 Task: Look for space in Bembèrèkè, Benin from 9th June, 2023 to 16th June, 2023 for 2 adults in price range Rs.8000 to Rs.16000. Place can be entire place with 2 bedrooms having 2 beds and 1 bathroom. Property type can be flat. Booking option can be shelf check-in. Required host language is English.
Action: Mouse moved to (743, 140)
Screenshot: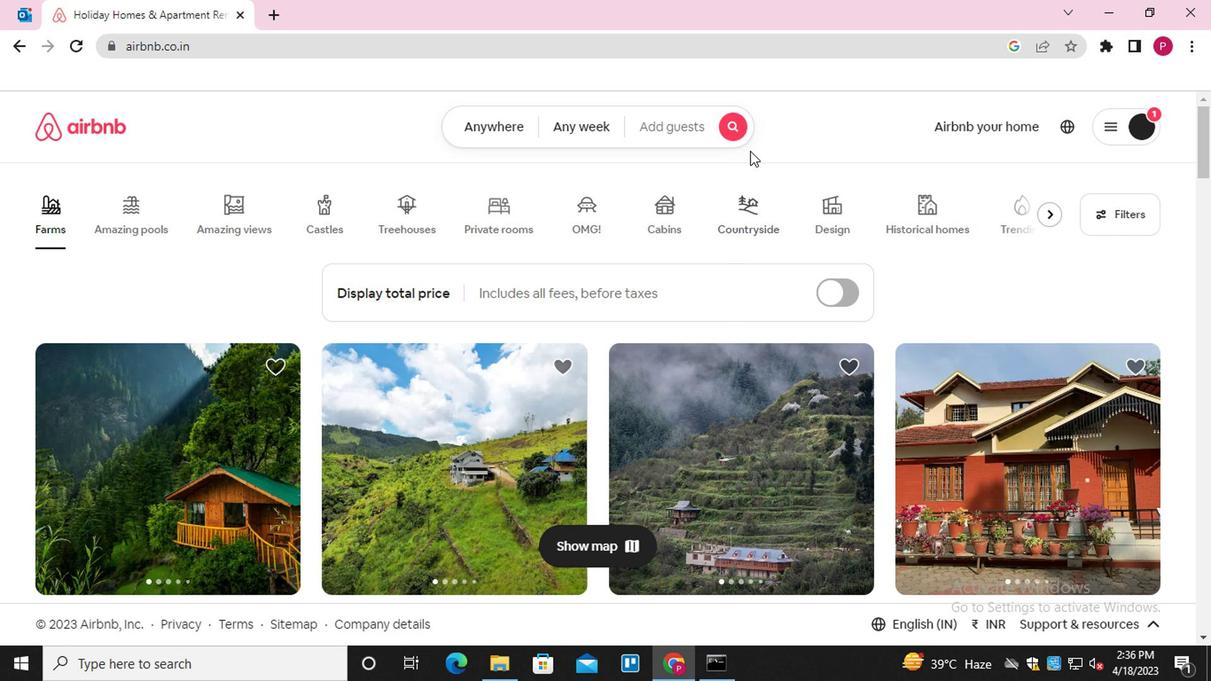 
Action: Mouse pressed left at (743, 140)
Screenshot: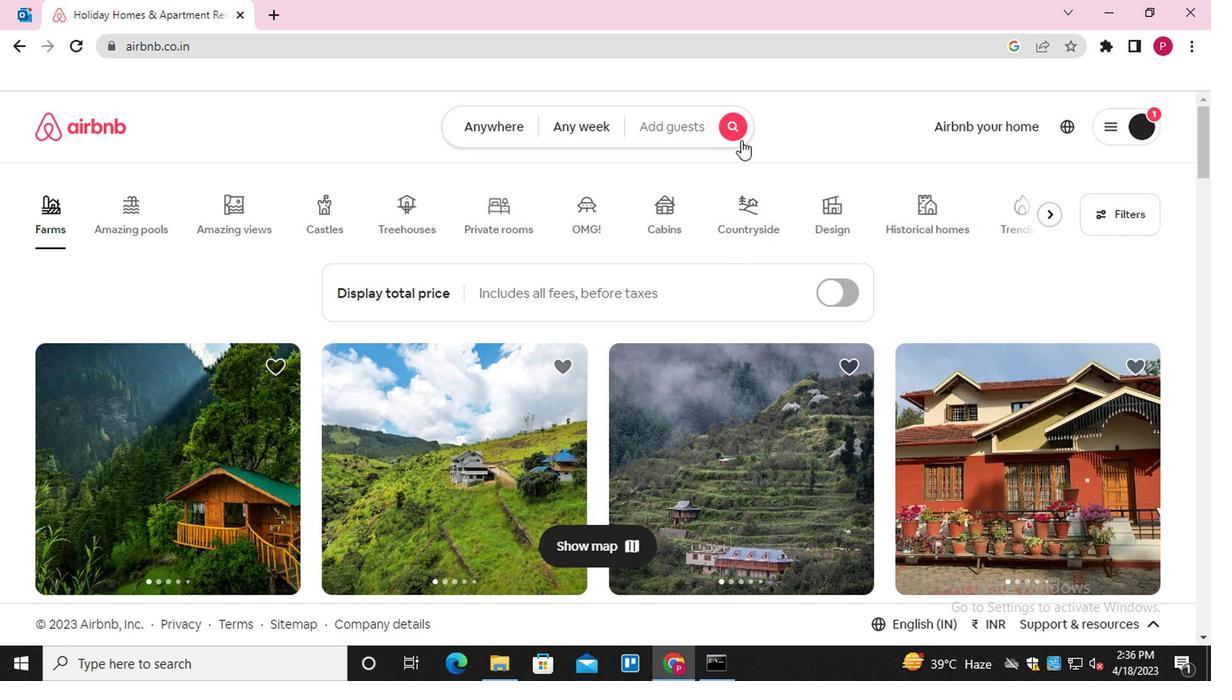 
Action: Mouse moved to (340, 202)
Screenshot: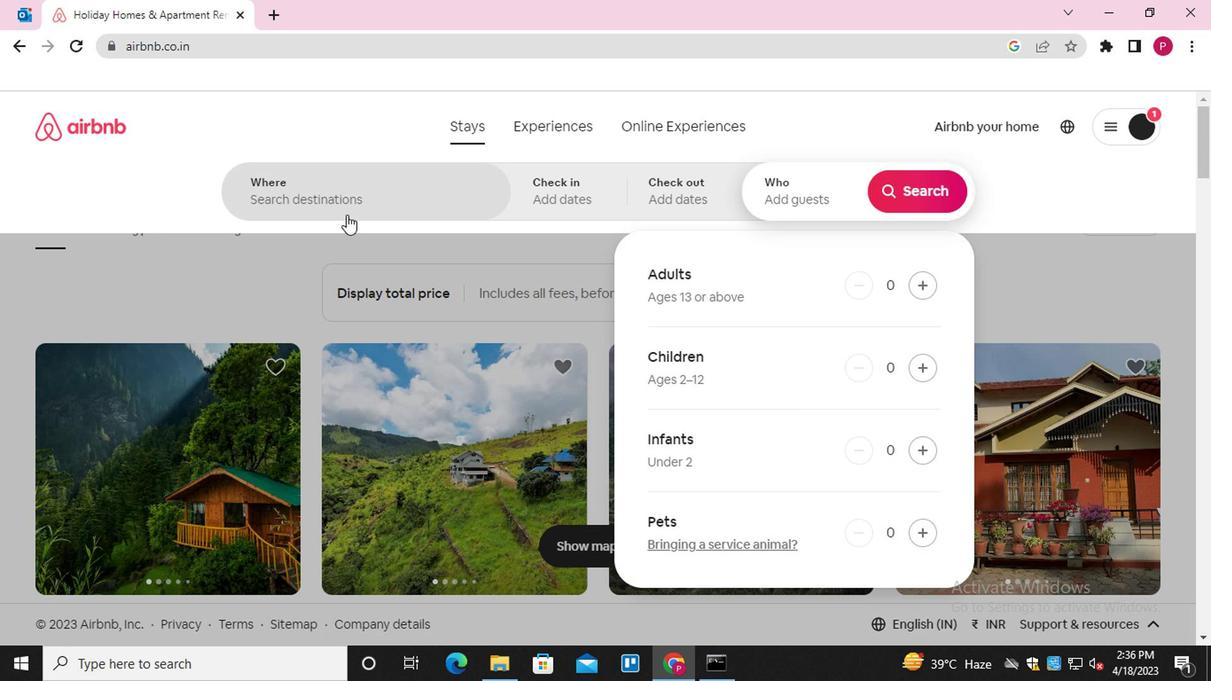 
Action: Mouse pressed left at (340, 202)
Screenshot: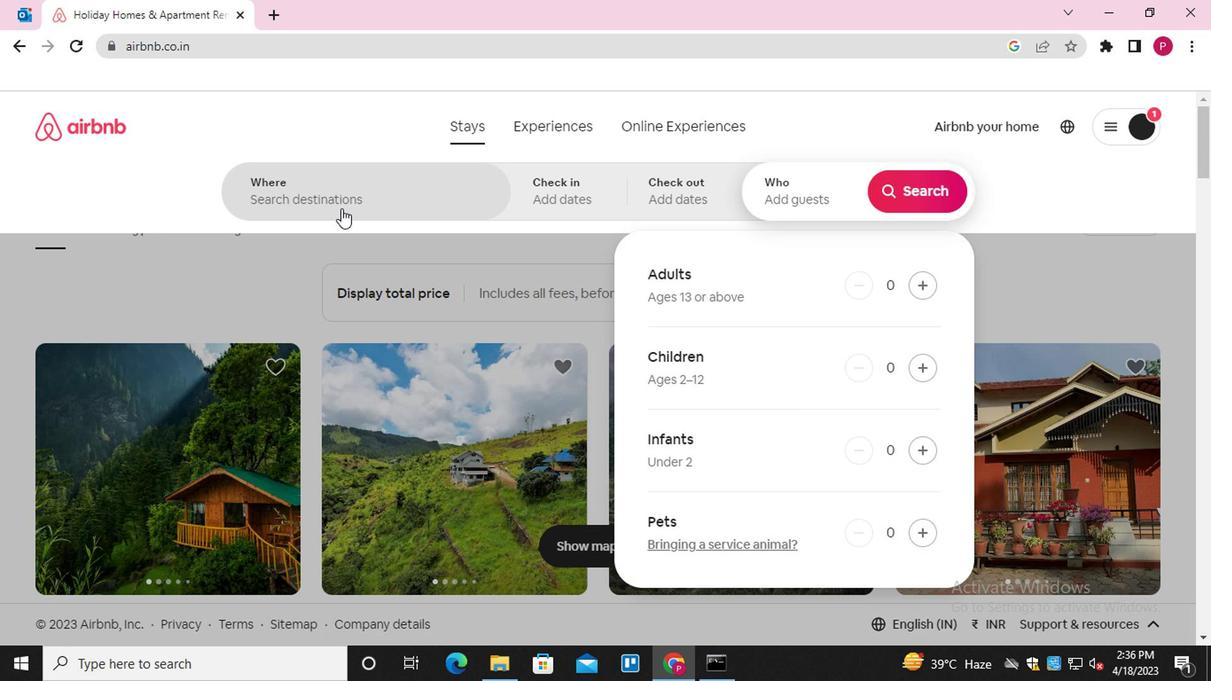 
Action: Key pressed <Key.shift>BEM<Key.shift>BERE
Screenshot: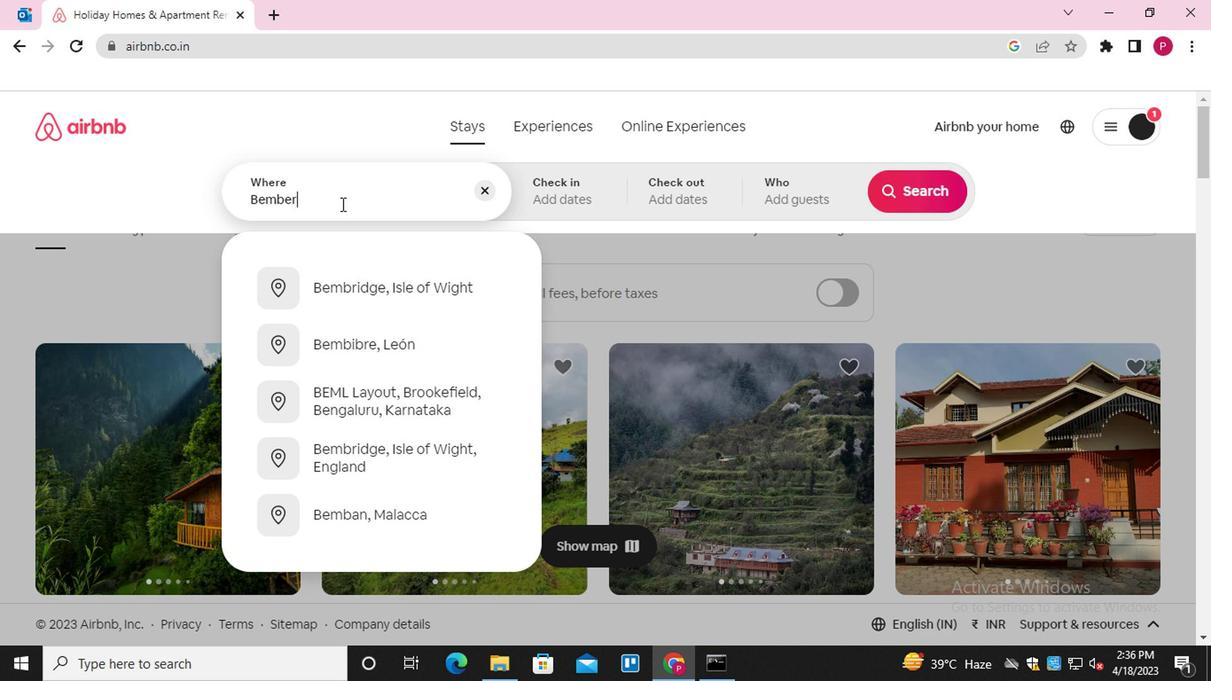 
Action: Mouse moved to (428, 341)
Screenshot: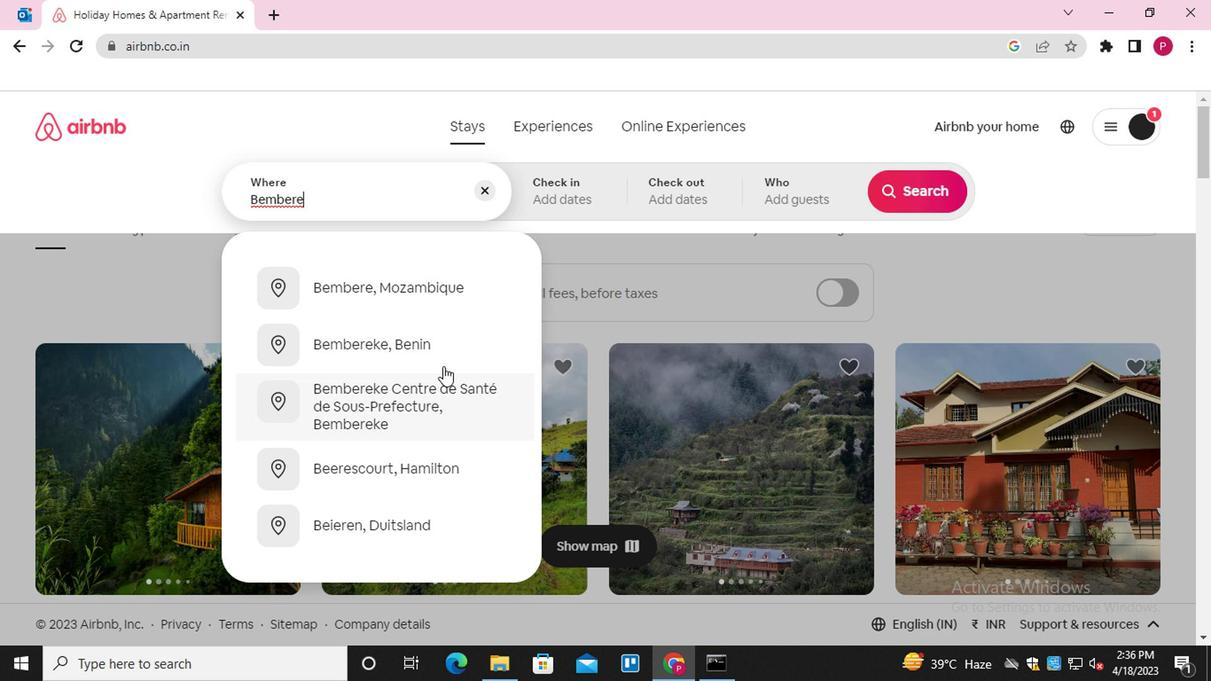 
Action: Mouse pressed left at (428, 341)
Screenshot: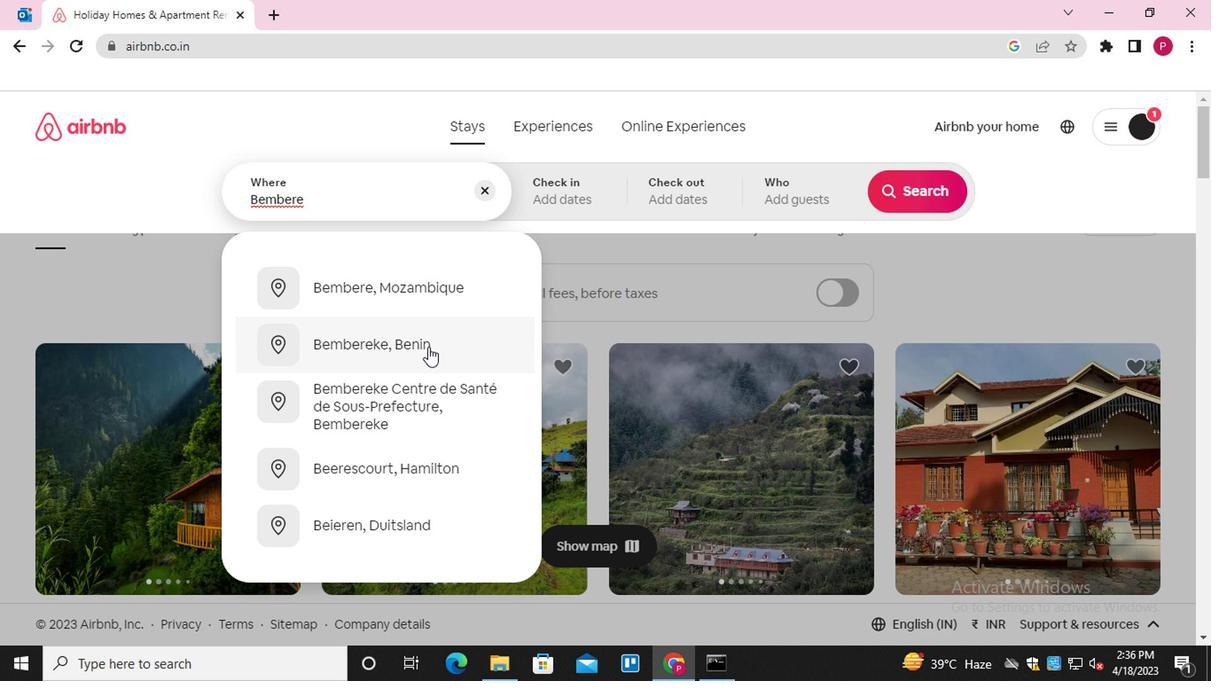 
Action: Mouse moved to (903, 328)
Screenshot: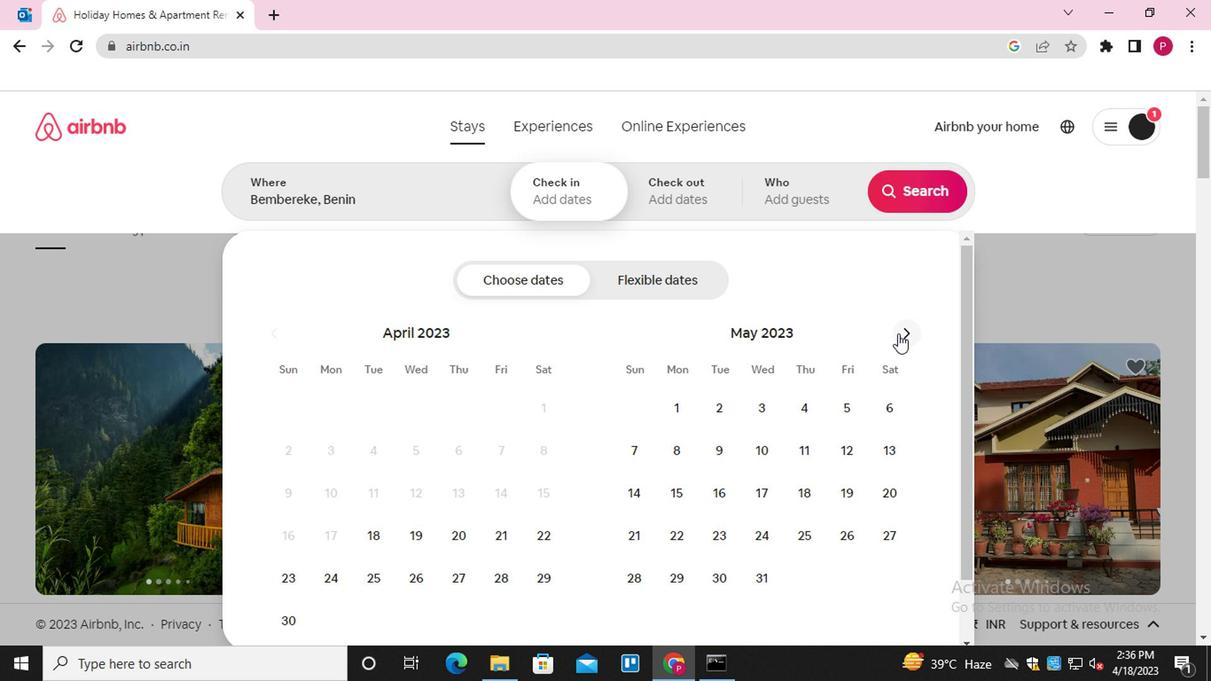 
Action: Mouse pressed left at (903, 328)
Screenshot: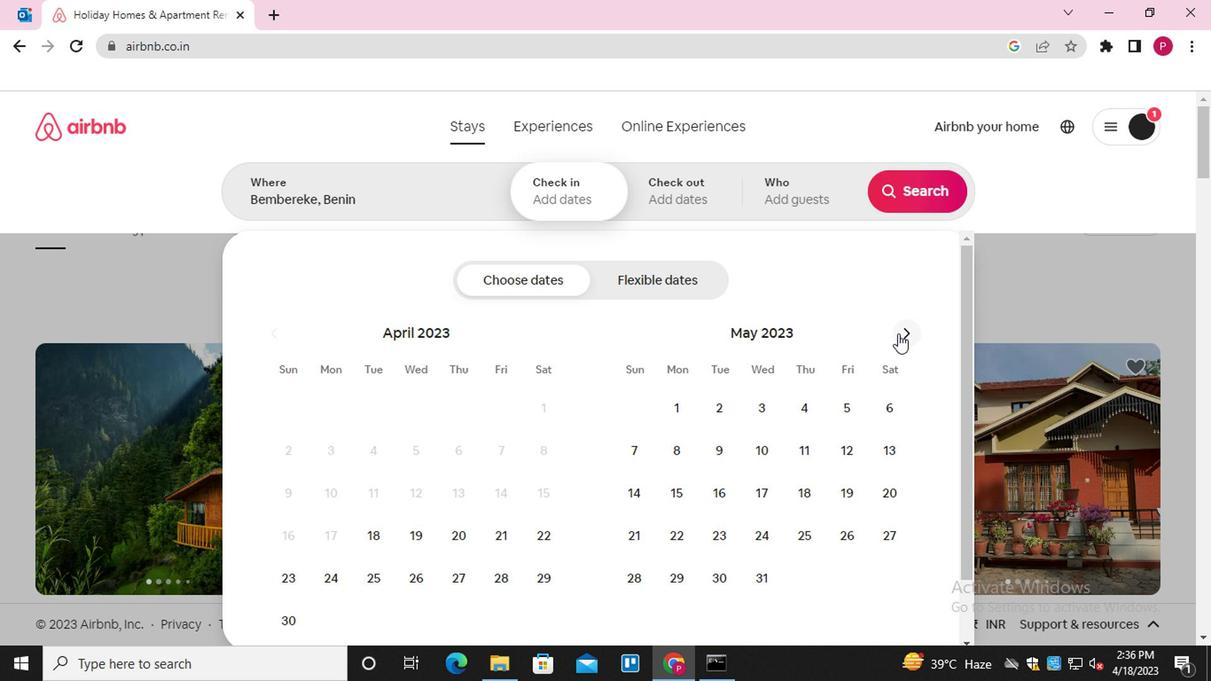
Action: Mouse moved to (853, 438)
Screenshot: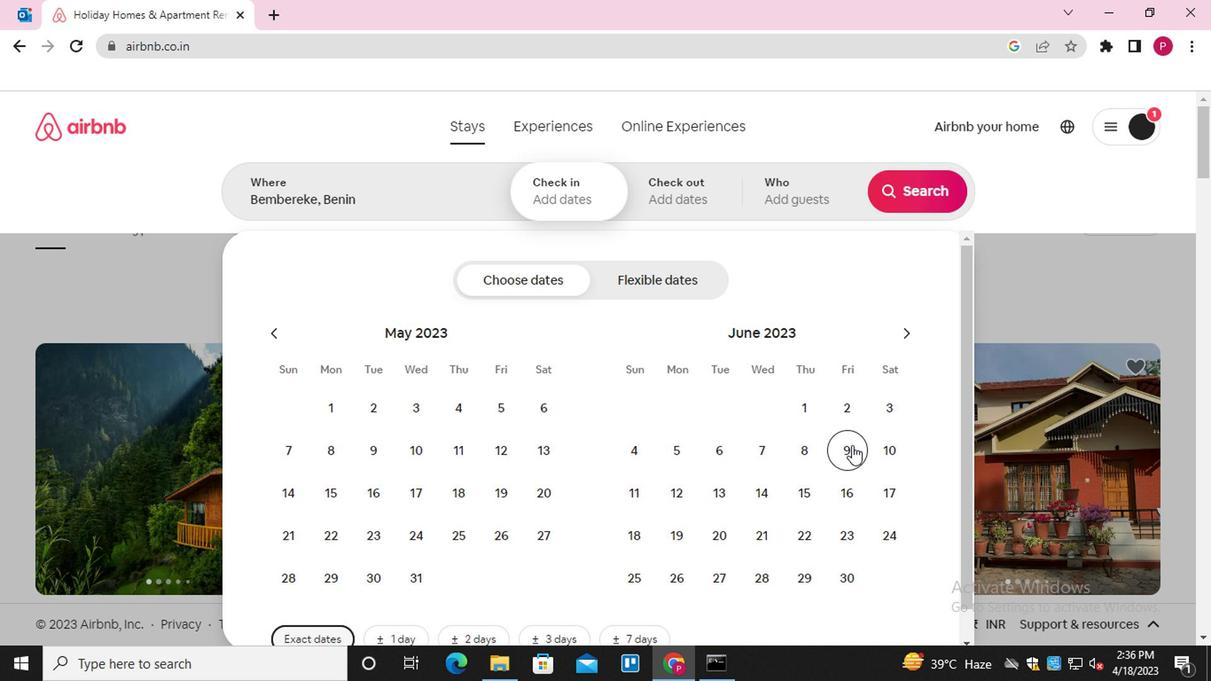 
Action: Mouse pressed left at (853, 438)
Screenshot: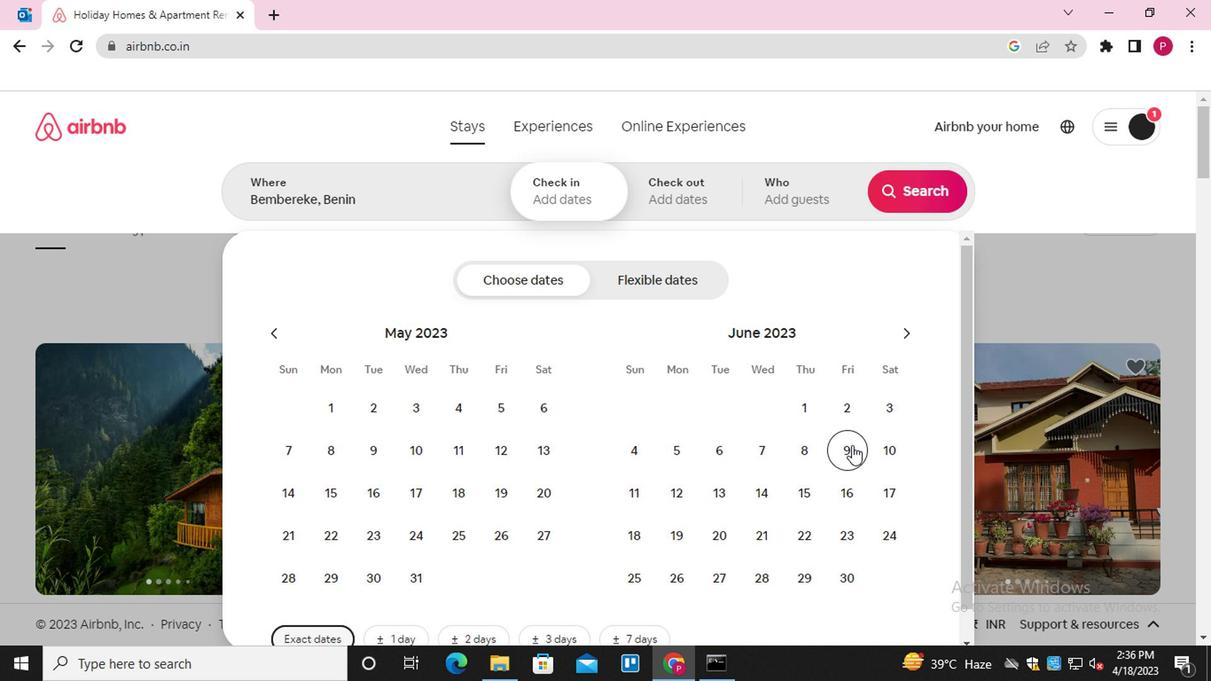 
Action: Mouse moved to (841, 480)
Screenshot: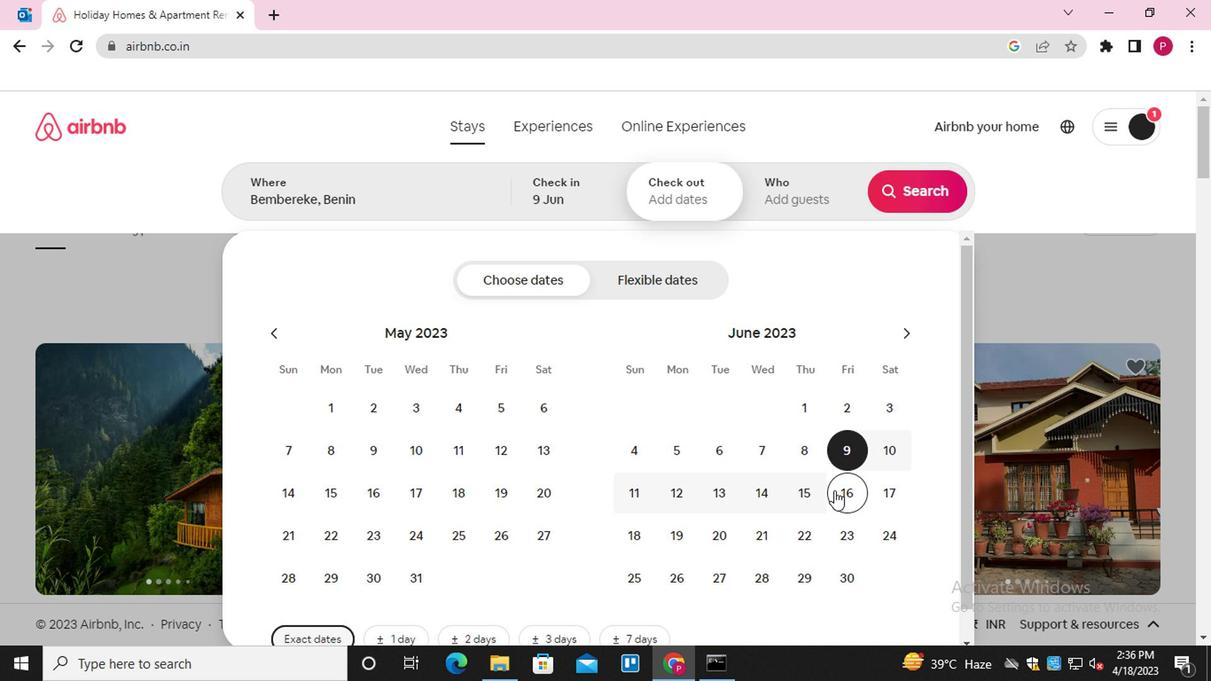 
Action: Mouse pressed left at (841, 480)
Screenshot: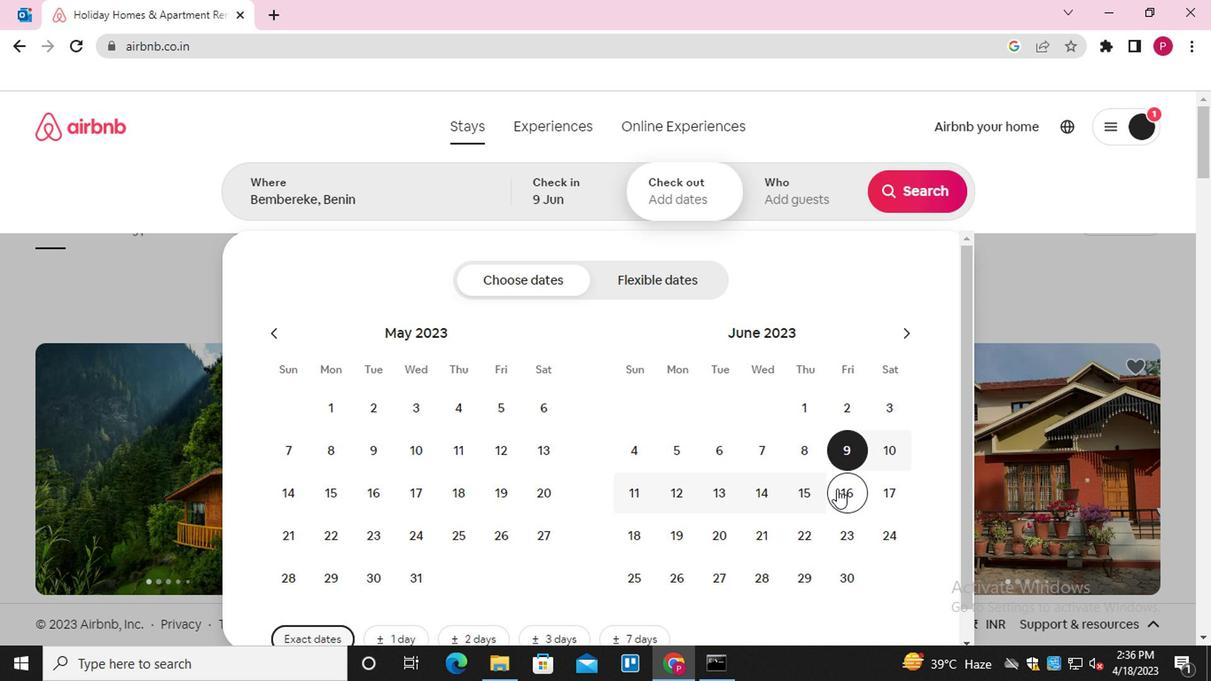 
Action: Mouse moved to (790, 195)
Screenshot: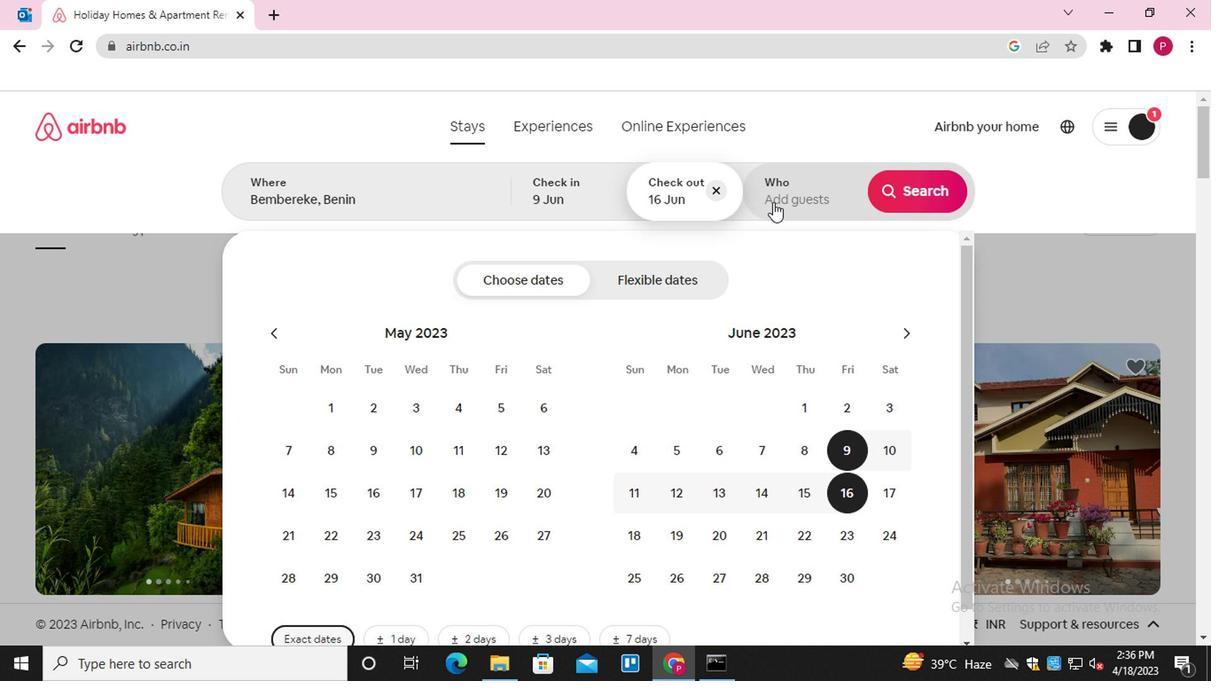 
Action: Mouse pressed left at (790, 195)
Screenshot: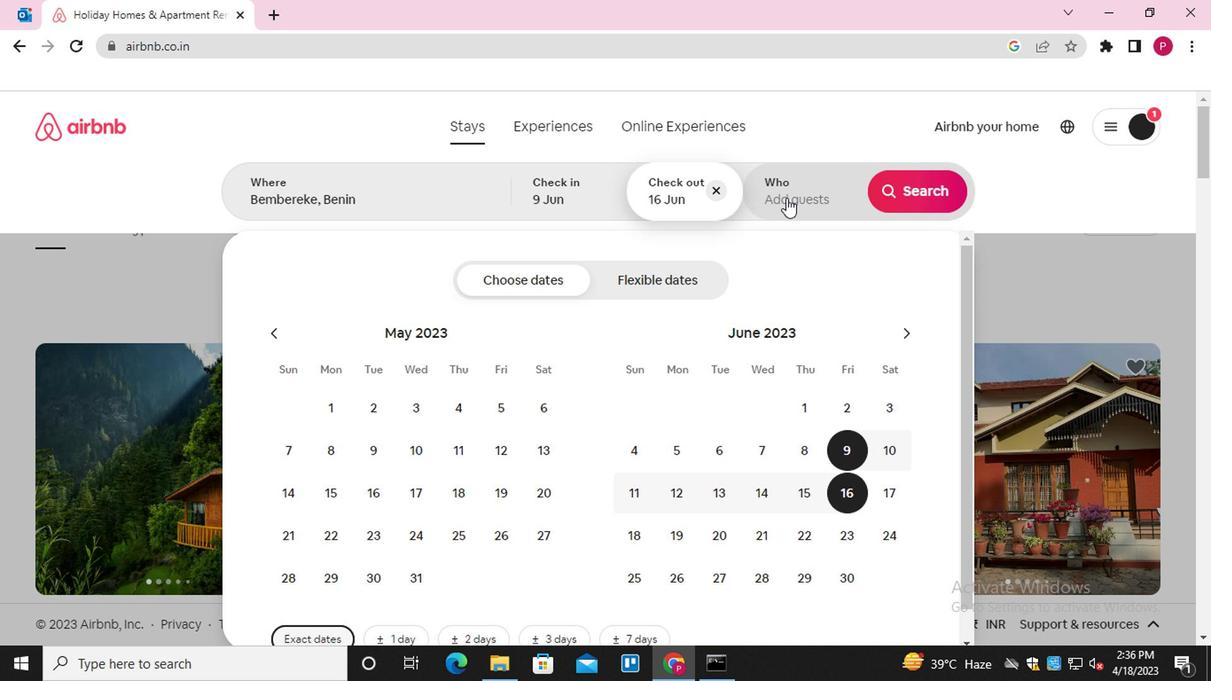 
Action: Mouse moved to (927, 282)
Screenshot: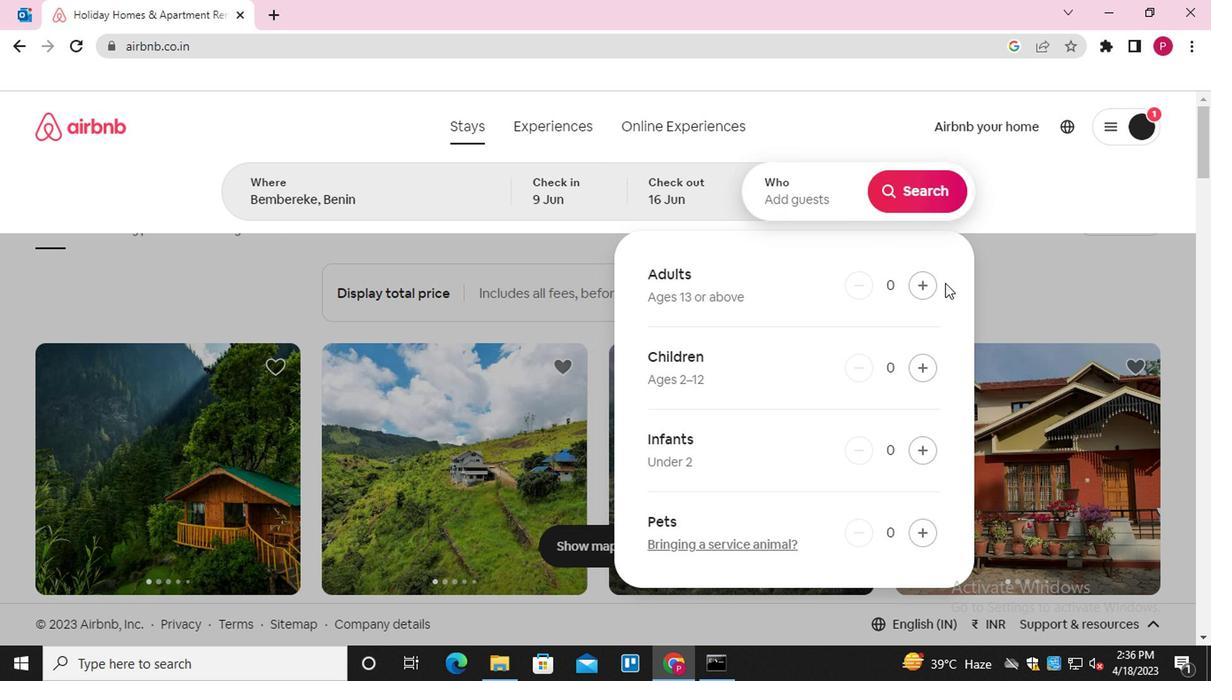 
Action: Mouse pressed left at (927, 282)
Screenshot: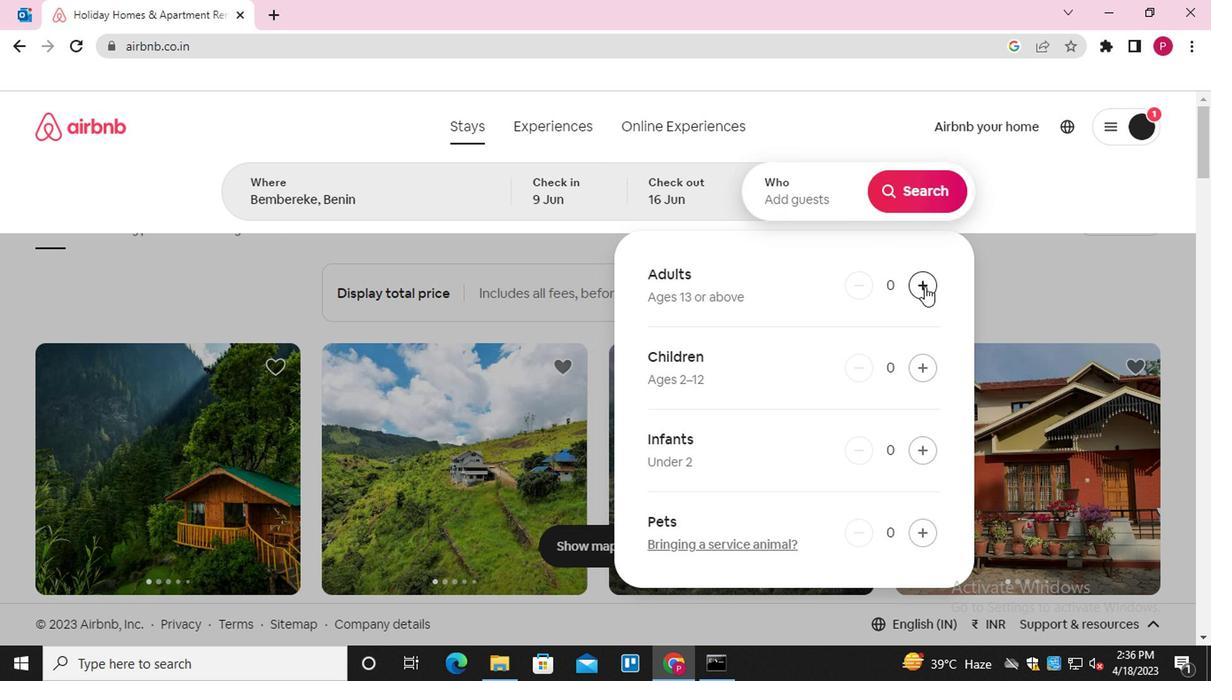 
Action: Mouse pressed left at (927, 282)
Screenshot: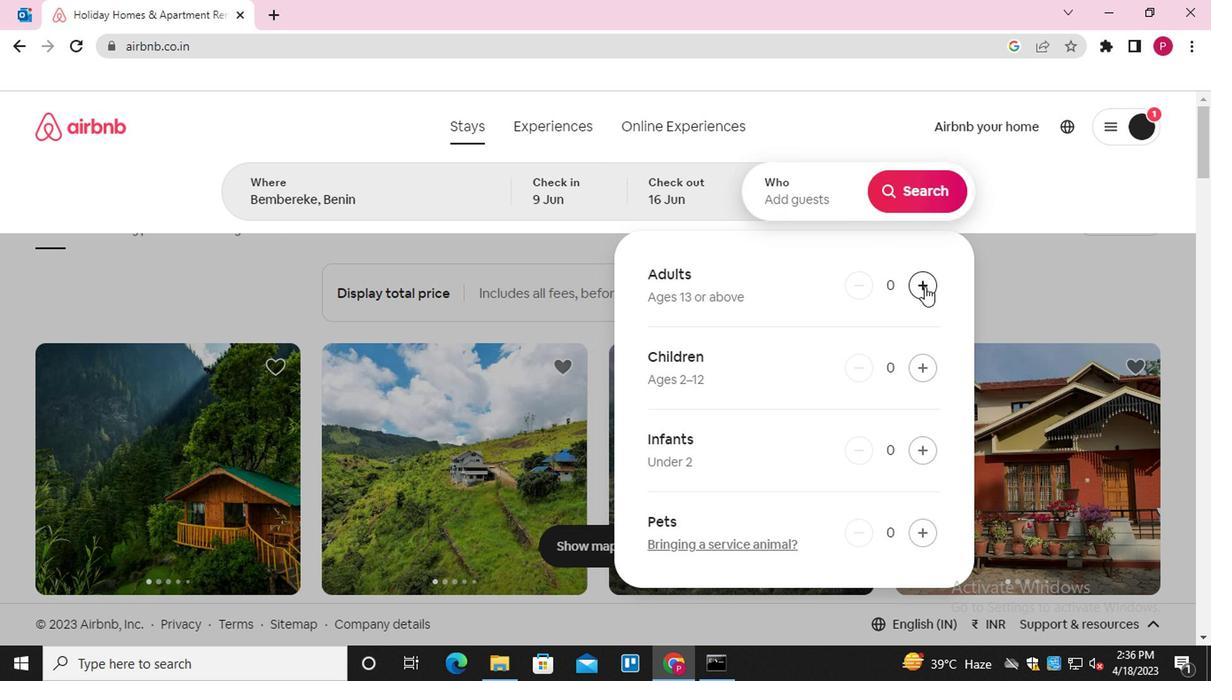 
Action: Mouse moved to (940, 201)
Screenshot: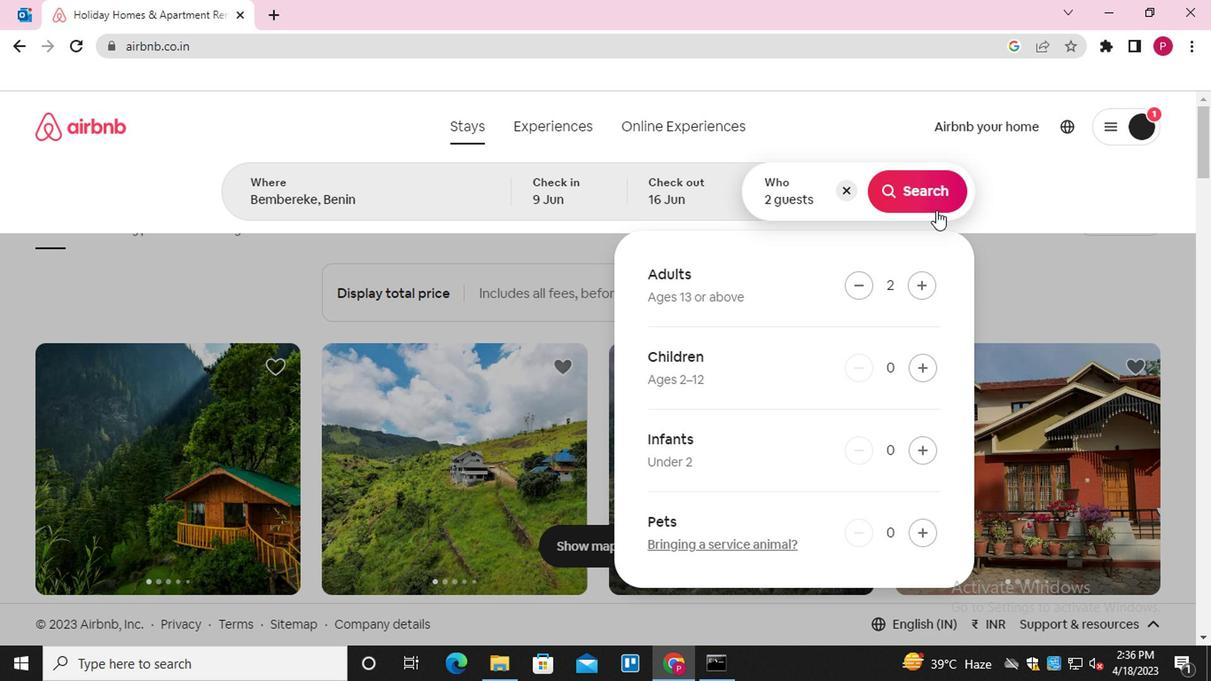 
Action: Mouse pressed left at (940, 201)
Screenshot: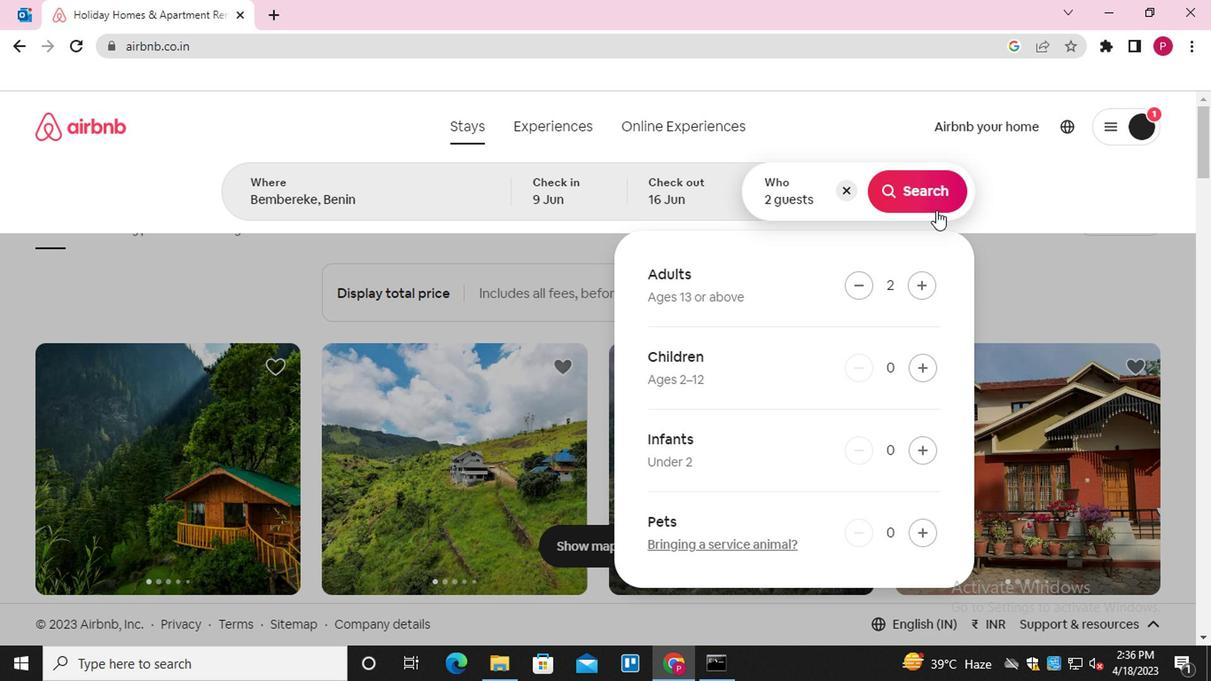 
Action: Mouse moved to (1135, 200)
Screenshot: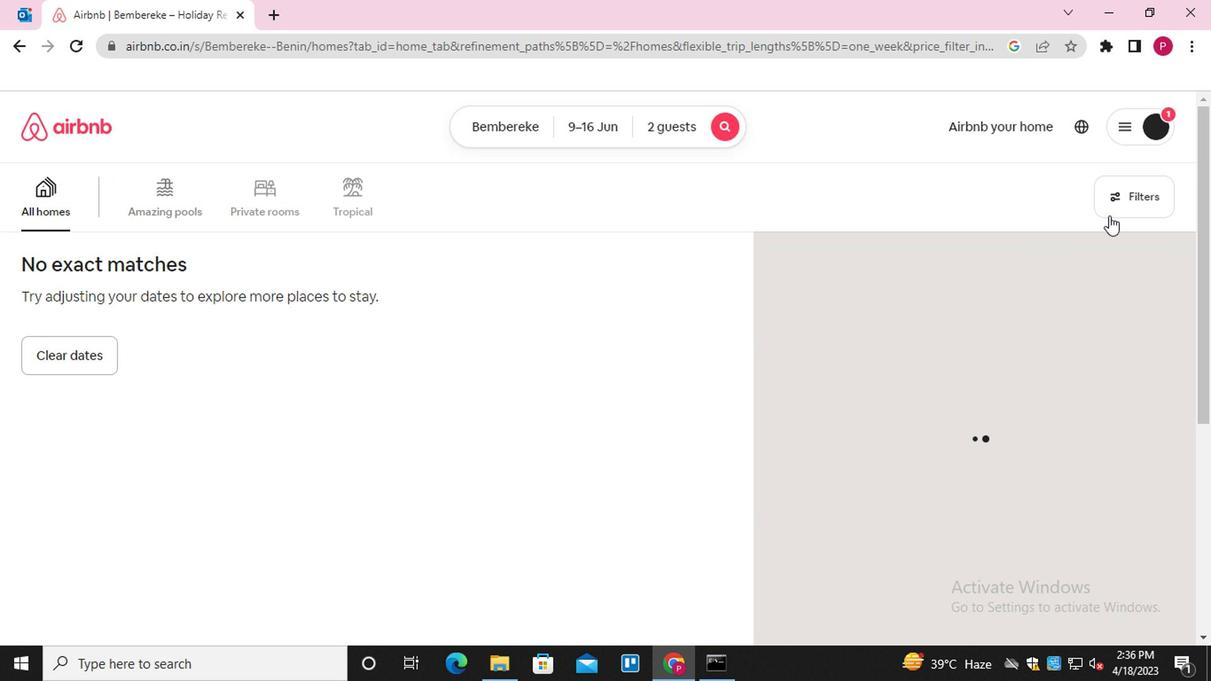 
Action: Mouse pressed left at (1135, 200)
Screenshot: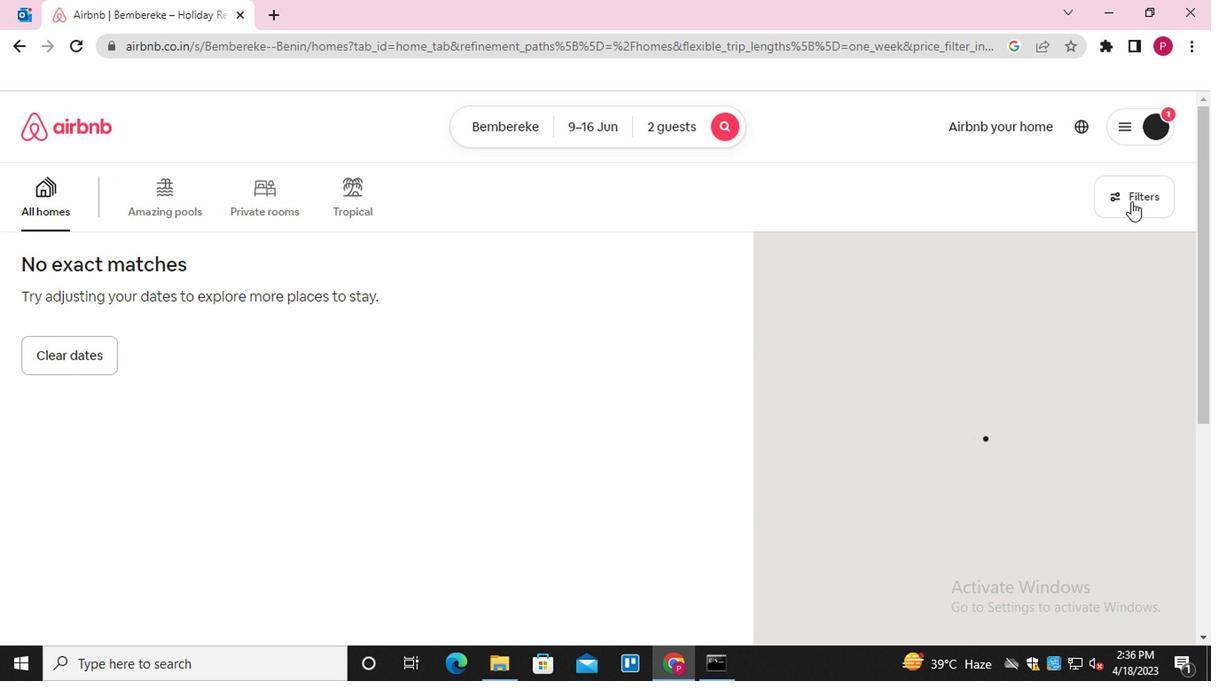 
Action: Mouse moved to (368, 303)
Screenshot: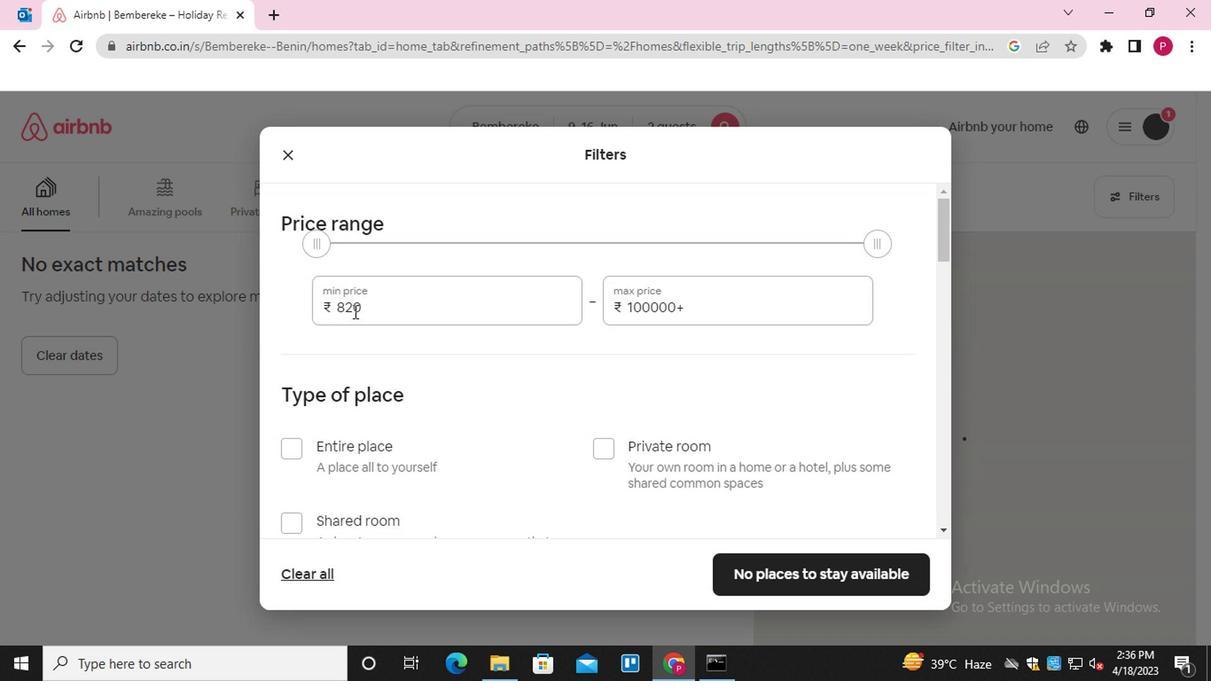 
Action: Mouse pressed left at (368, 303)
Screenshot: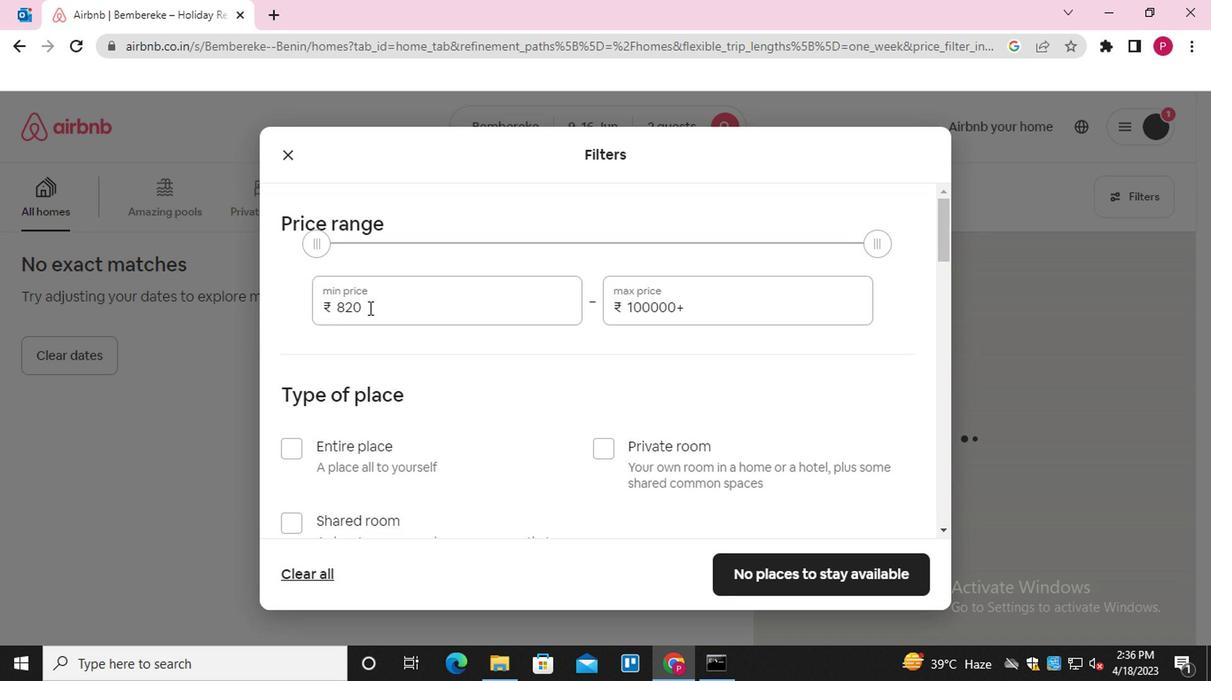 
Action: Mouse pressed left at (368, 303)
Screenshot: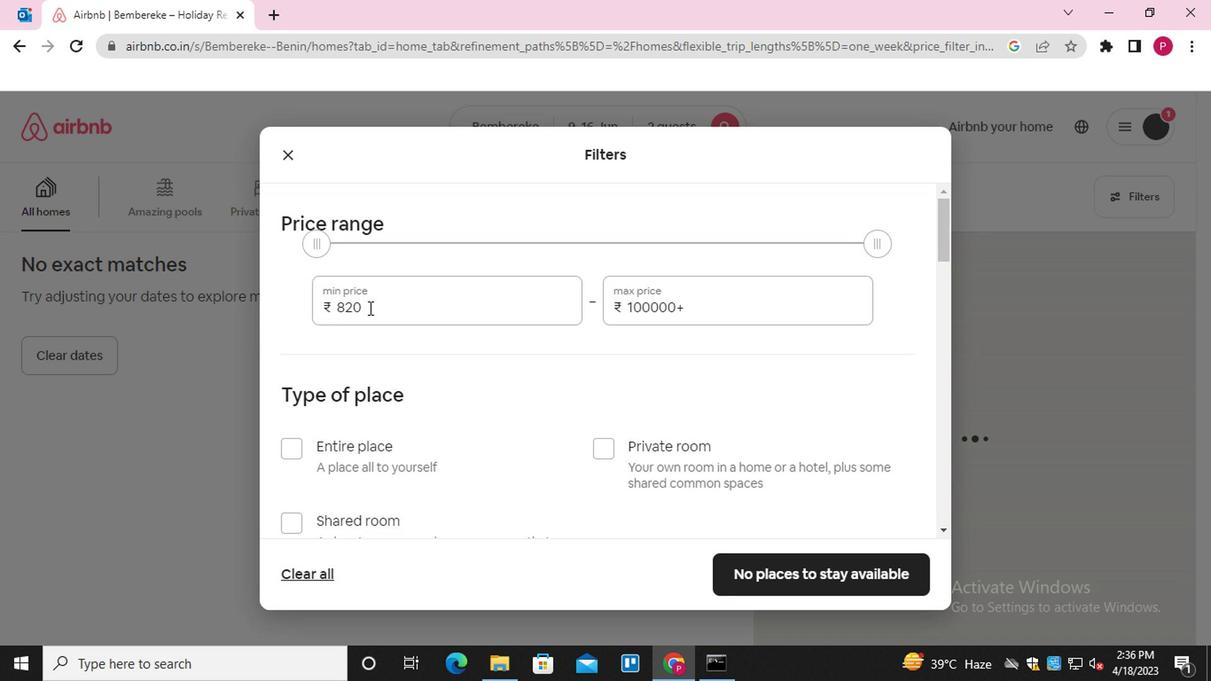 
Action: Key pressed 8000<Key.tab>16000
Screenshot: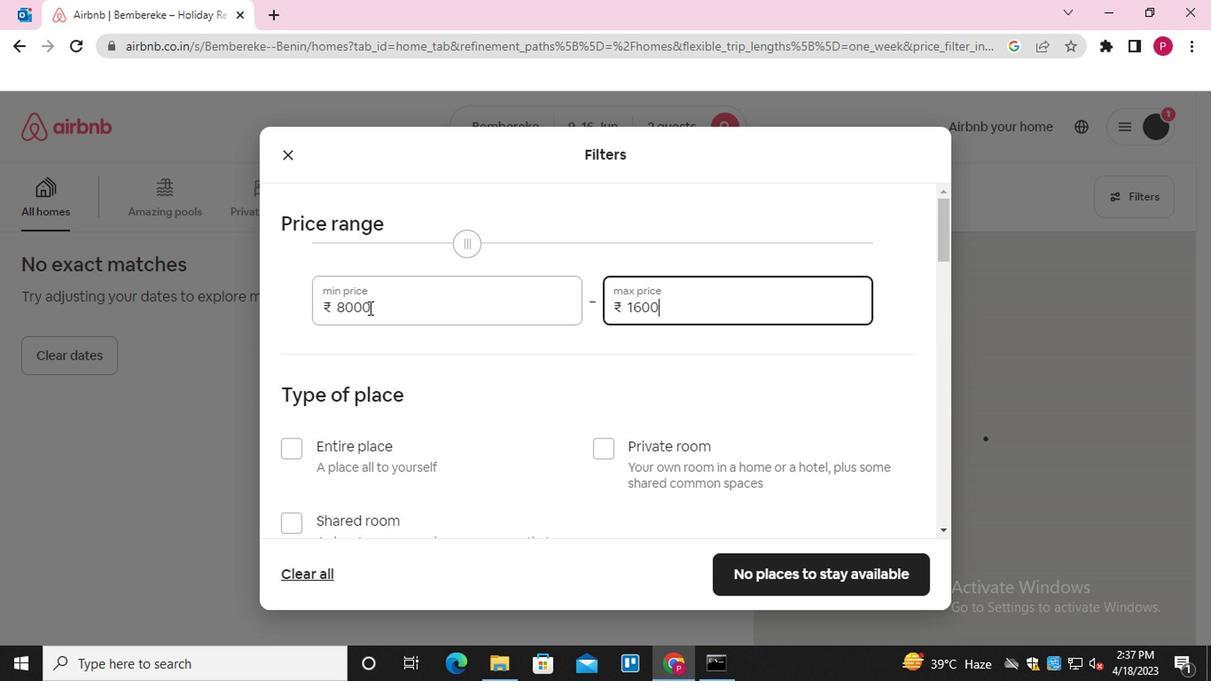 
Action: Mouse moved to (495, 480)
Screenshot: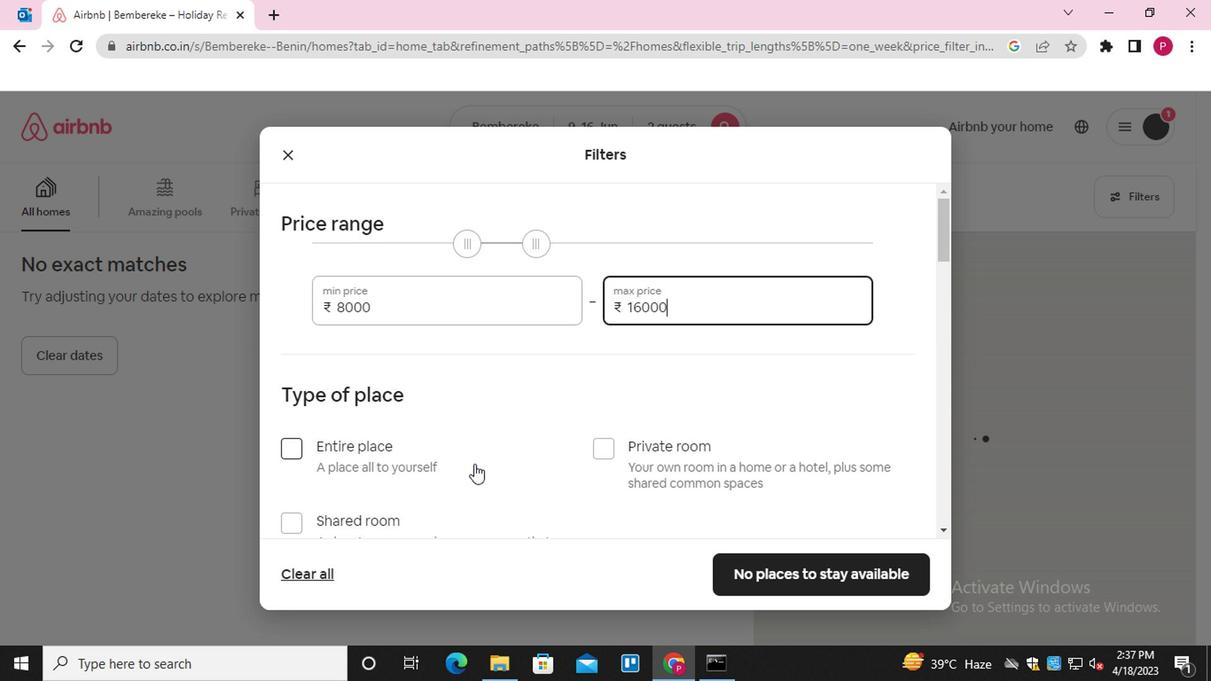 
Action: Mouse pressed left at (495, 480)
Screenshot: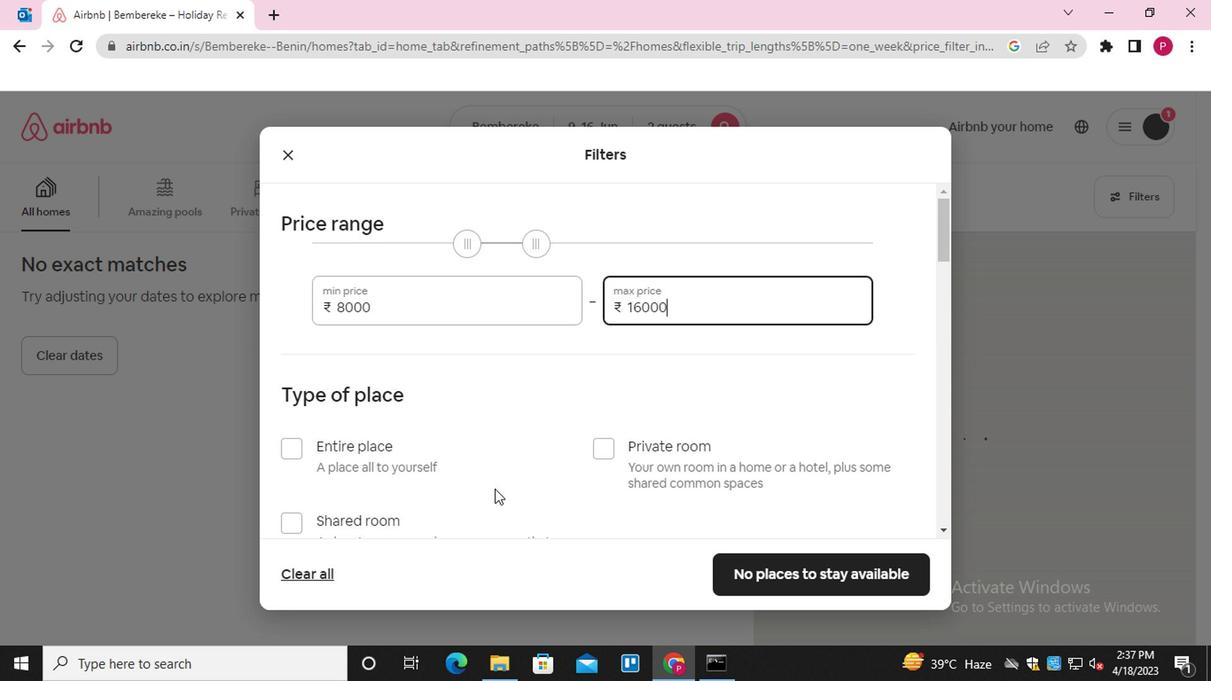 
Action: Mouse moved to (388, 301)
Screenshot: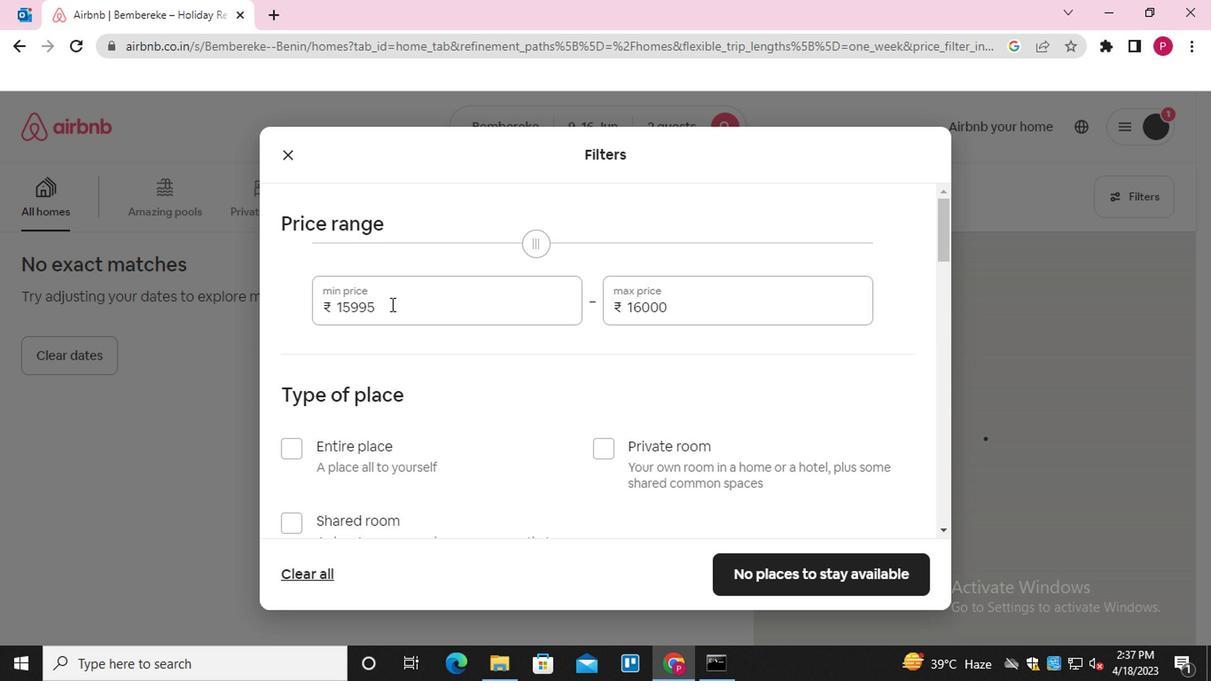 
Action: Mouse pressed left at (388, 301)
Screenshot: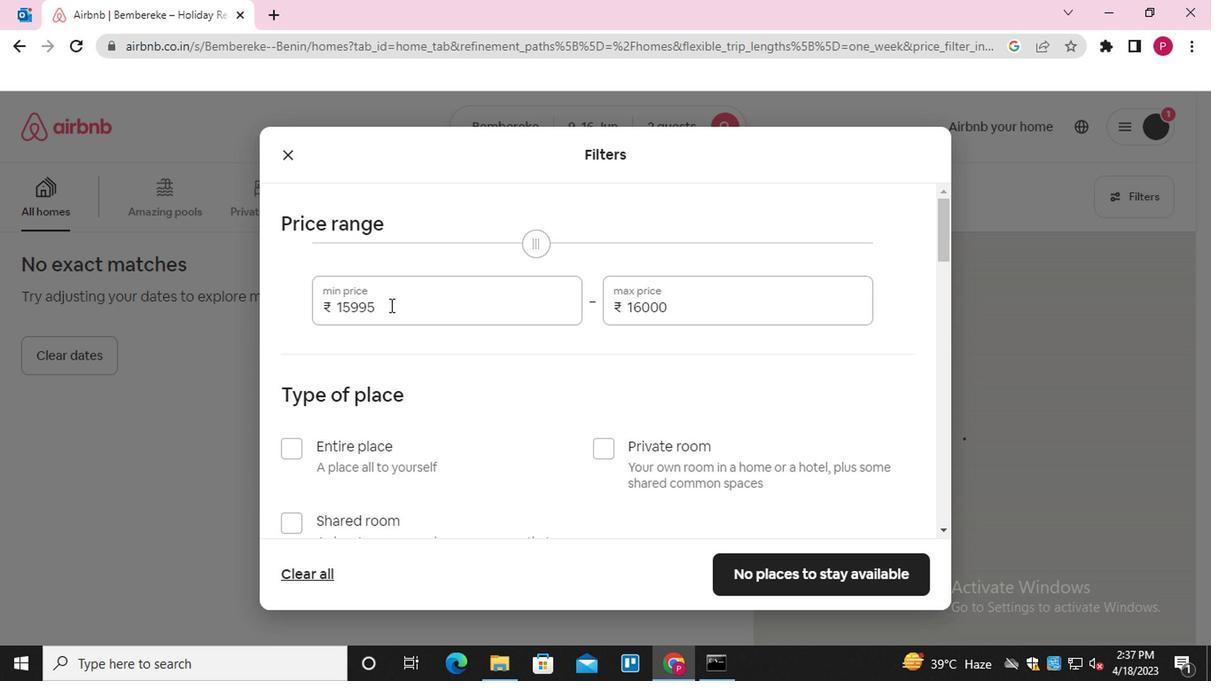 
Action: Mouse pressed left at (388, 301)
Screenshot: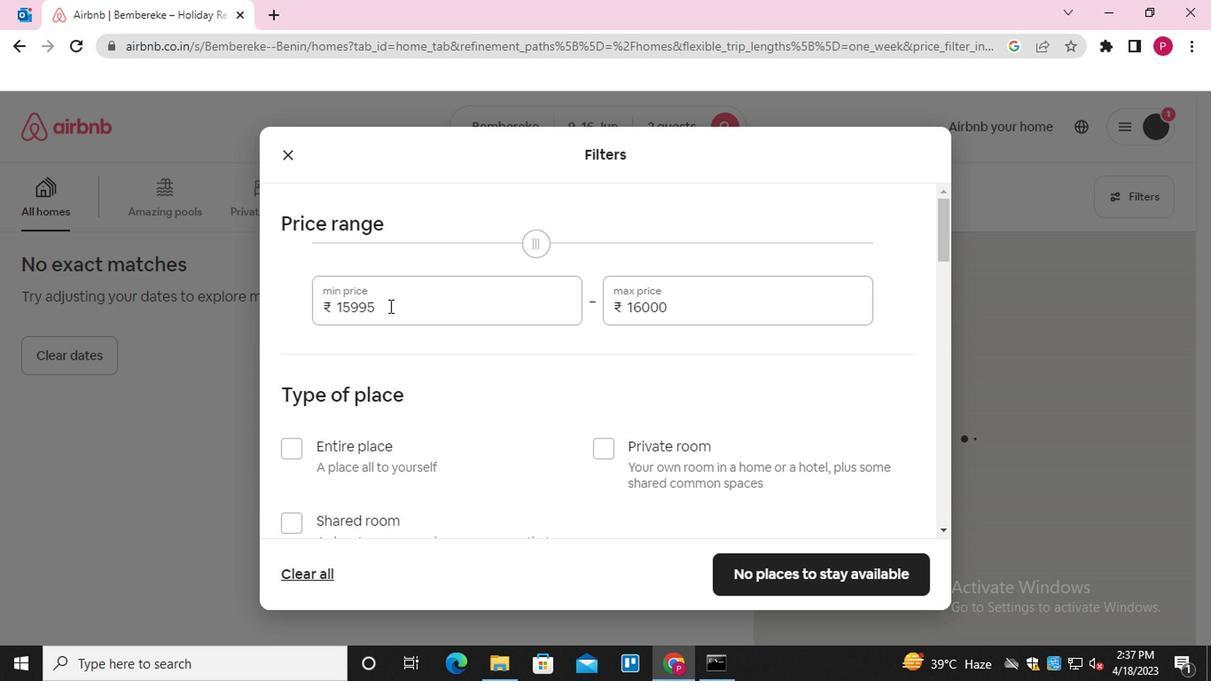 
Action: Key pressed 8000<Key.enter>
Screenshot: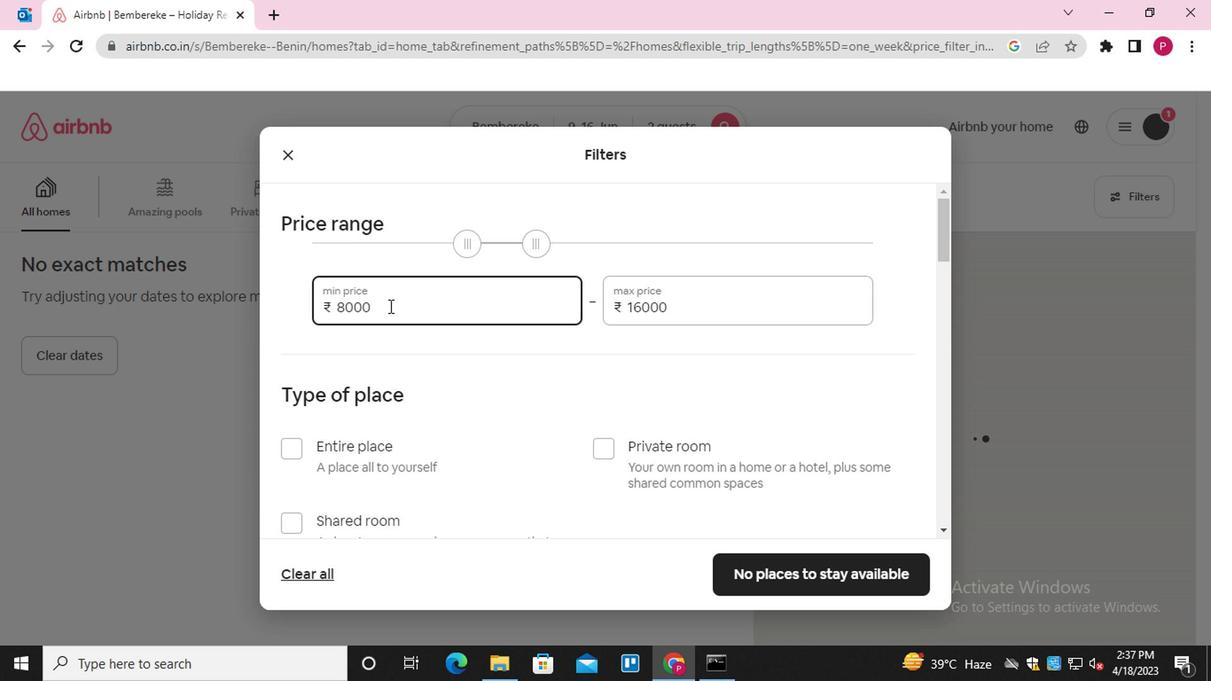 
Action: Mouse moved to (491, 424)
Screenshot: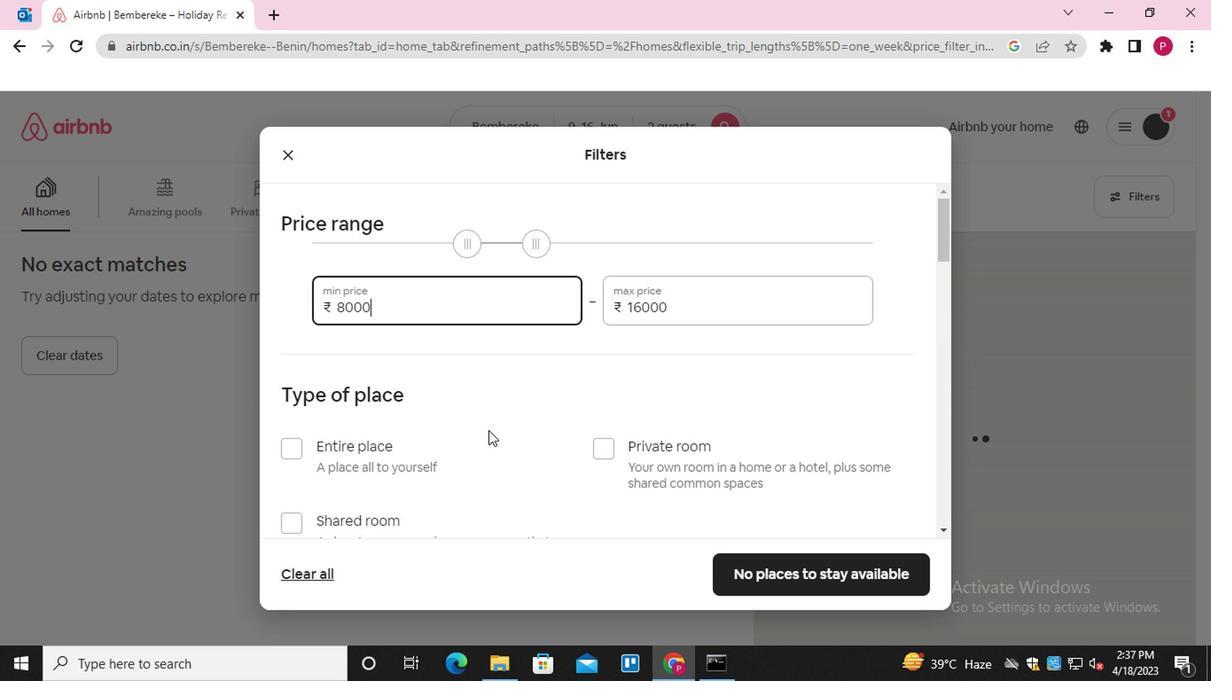 
Action: Mouse scrolled (491, 424) with delta (0, 0)
Screenshot: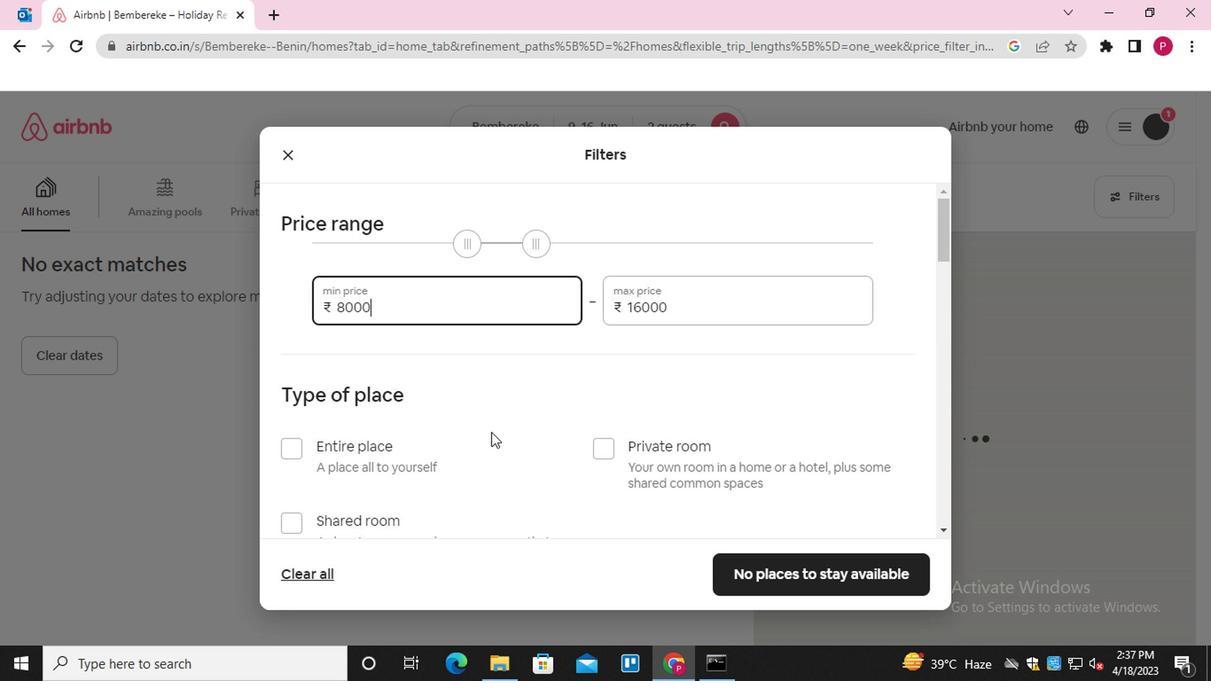 
Action: Mouse scrolled (491, 424) with delta (0, 0)
Screenshot: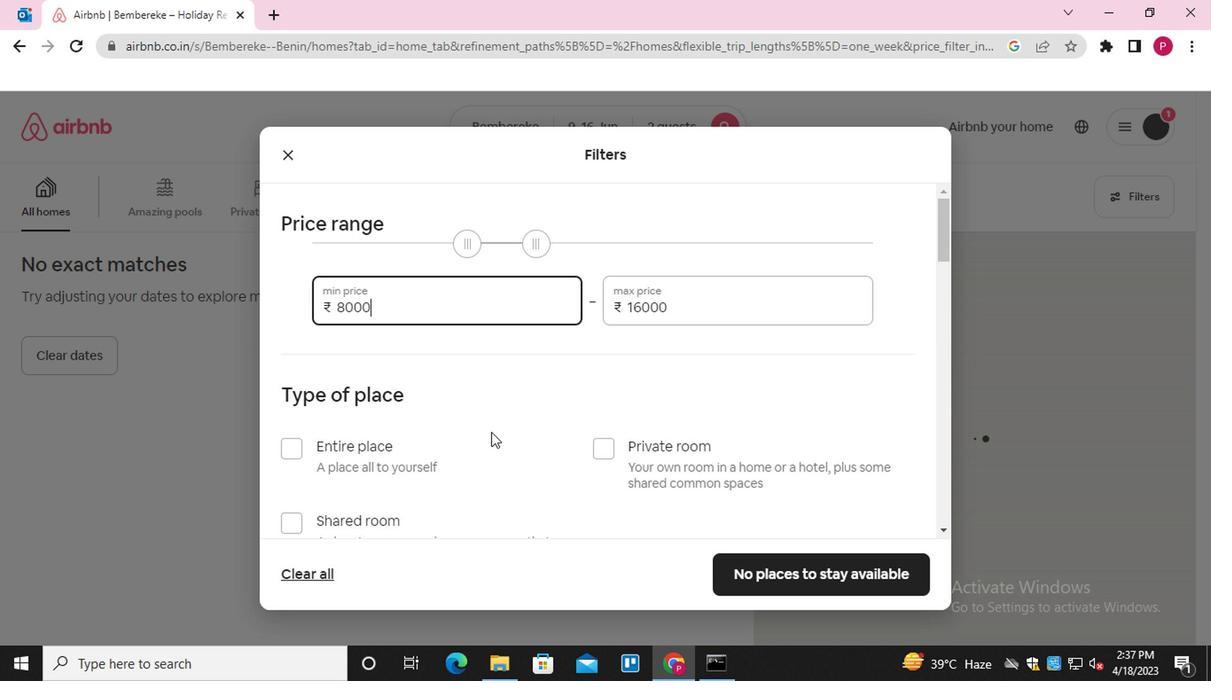 
Action: Mouse scrolled (491, 424) with delta (0, 0)
Screenshot: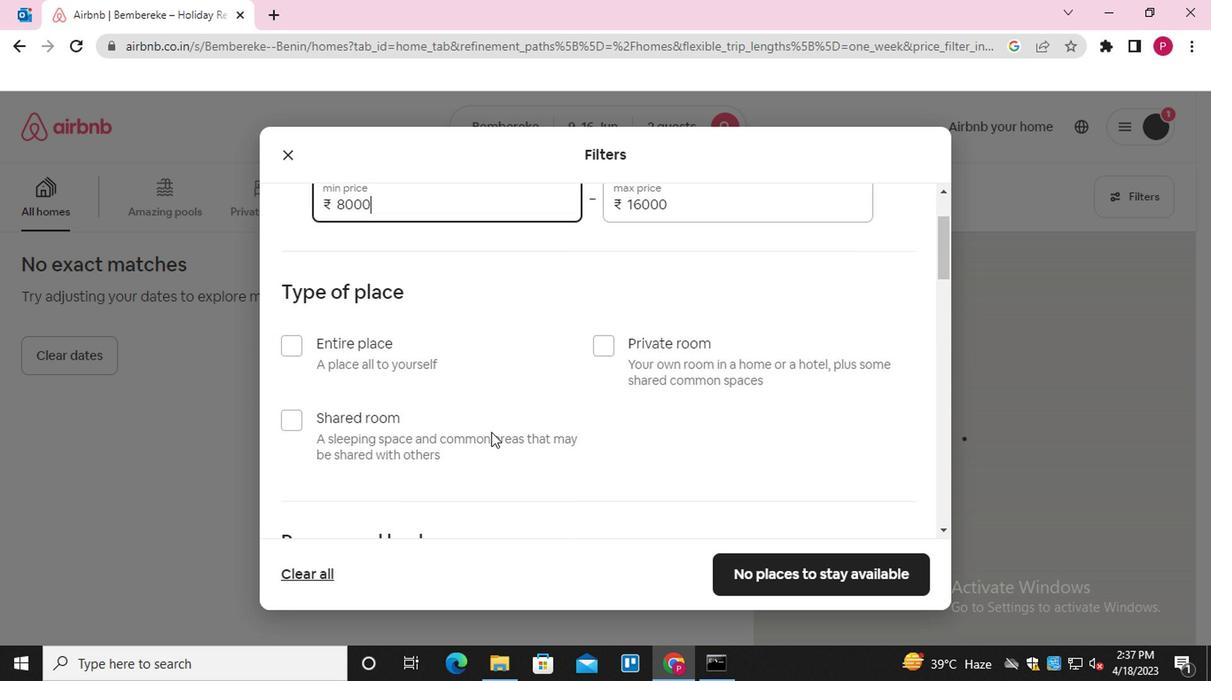 
Action: Mouse moved to (489, 422)
Screenshot: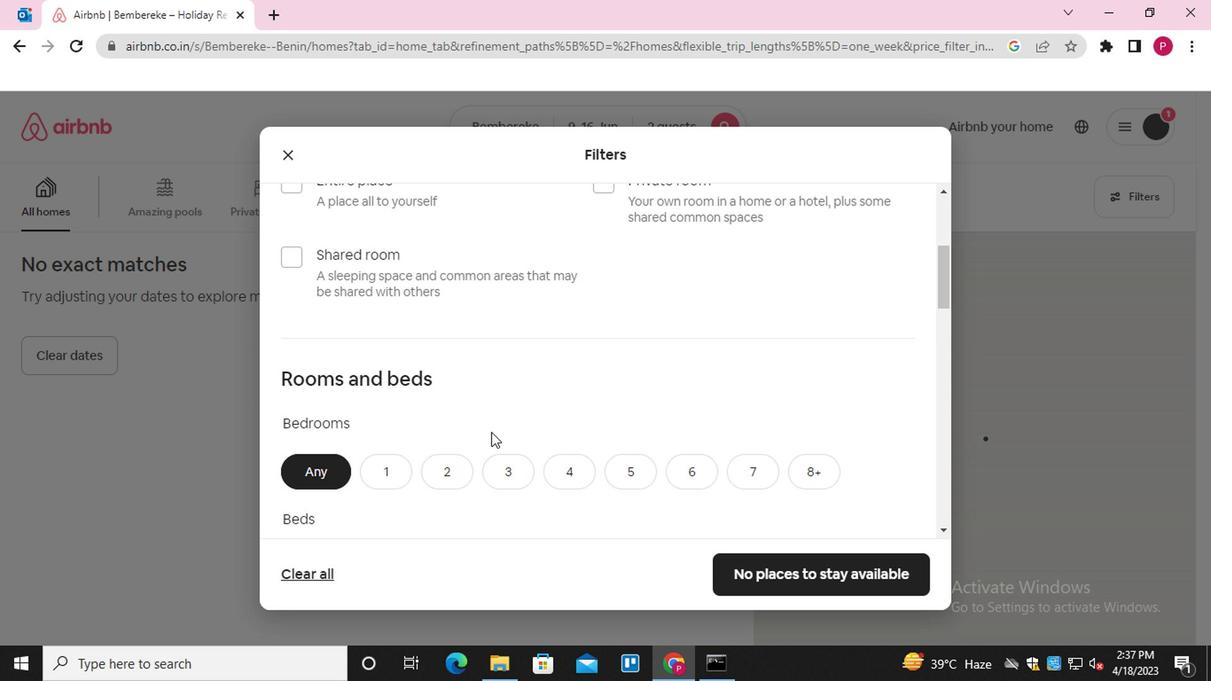 
Action: Mouse scrolled (489, 422) with delta (0, 0)
Screenshot: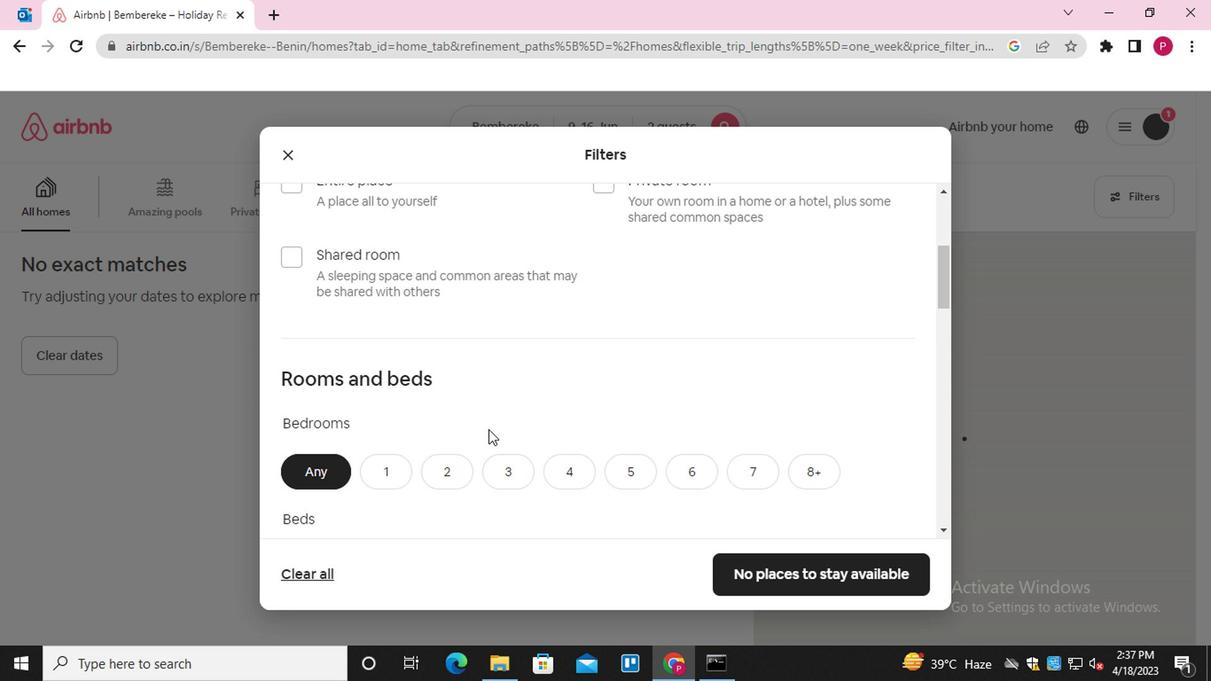 
Action: Mouse moved to (299, 265)
Screenshot: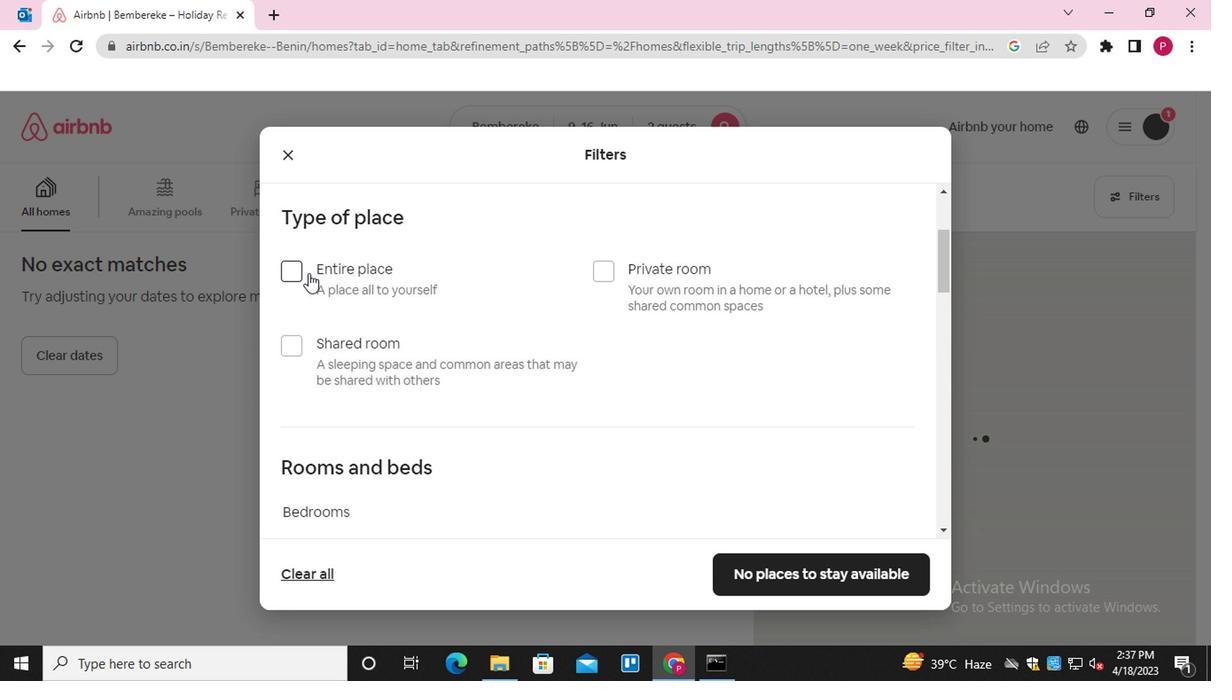 
Action: Mouse pressed left at (299, 265)
Screenshot: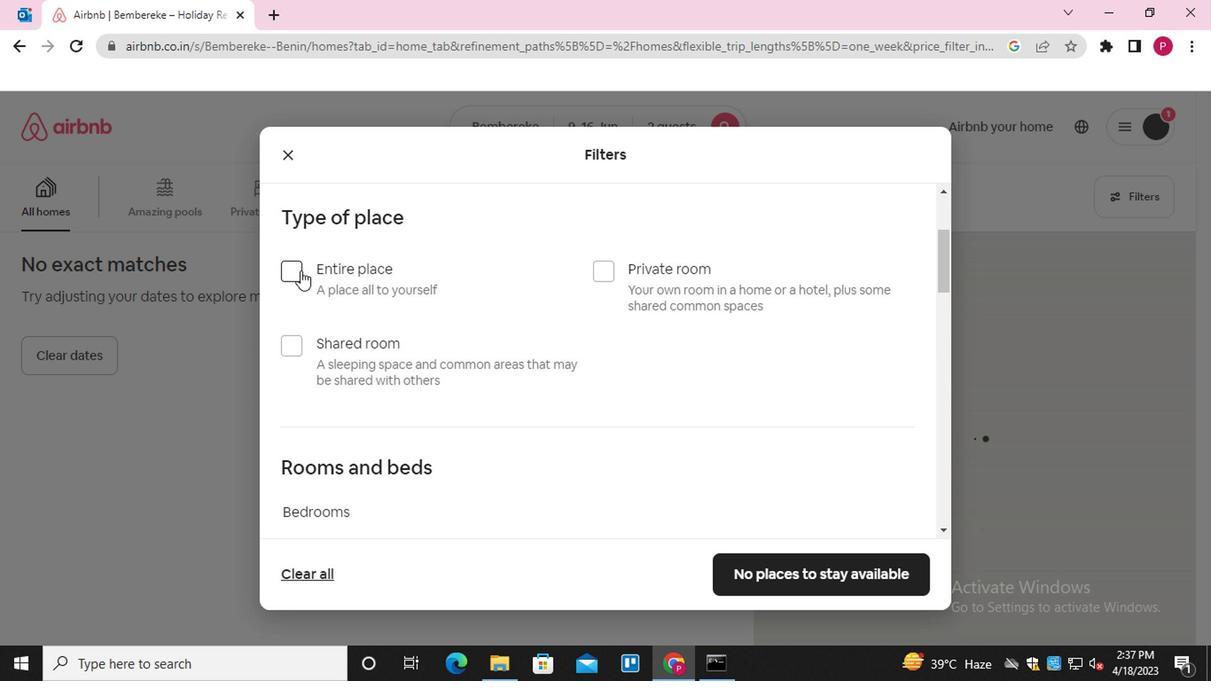 
Action: Mouse moved to (595, 362)
Screenshot: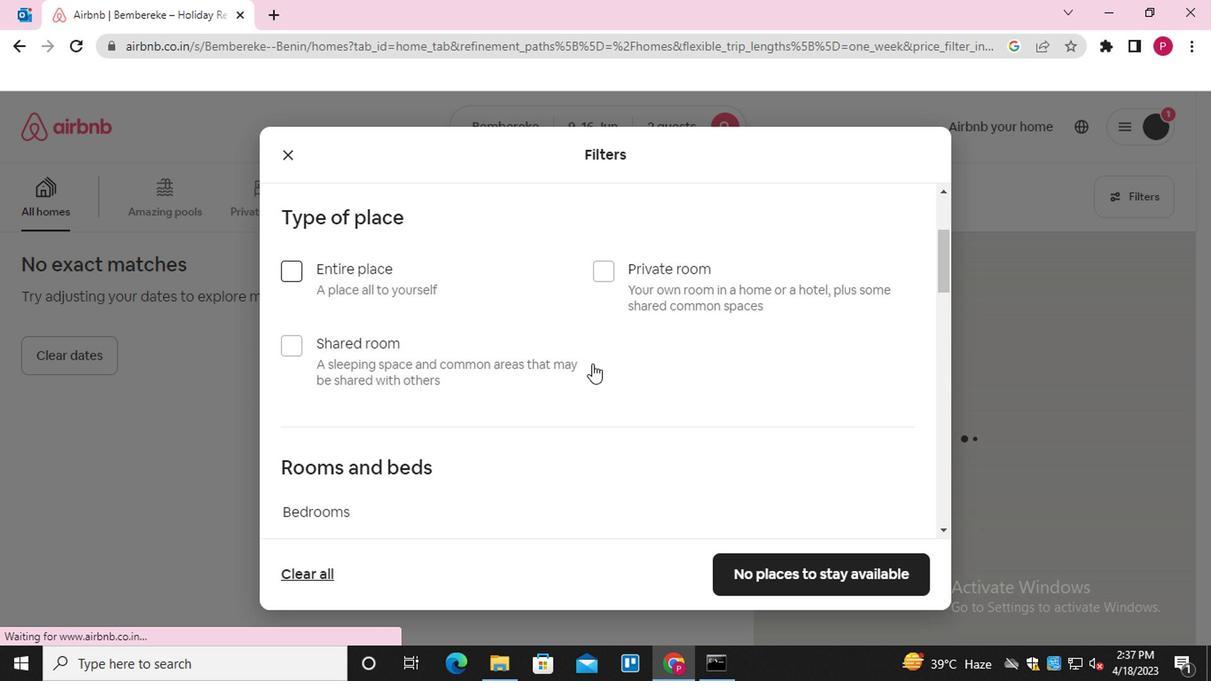 
Action: Mouse scrolled (595, 361) with delta (0, 0)
Screenshot: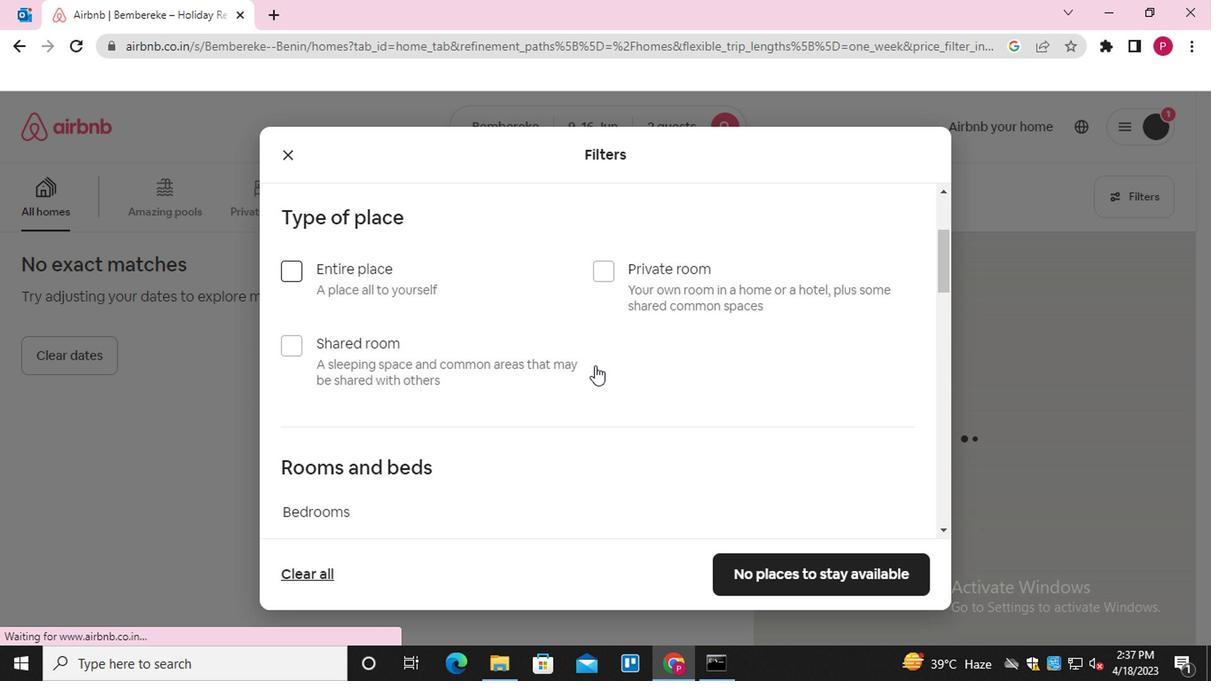 
Action: Mouse scrolled (595, 361) with delta (0, 0)
Screenshot: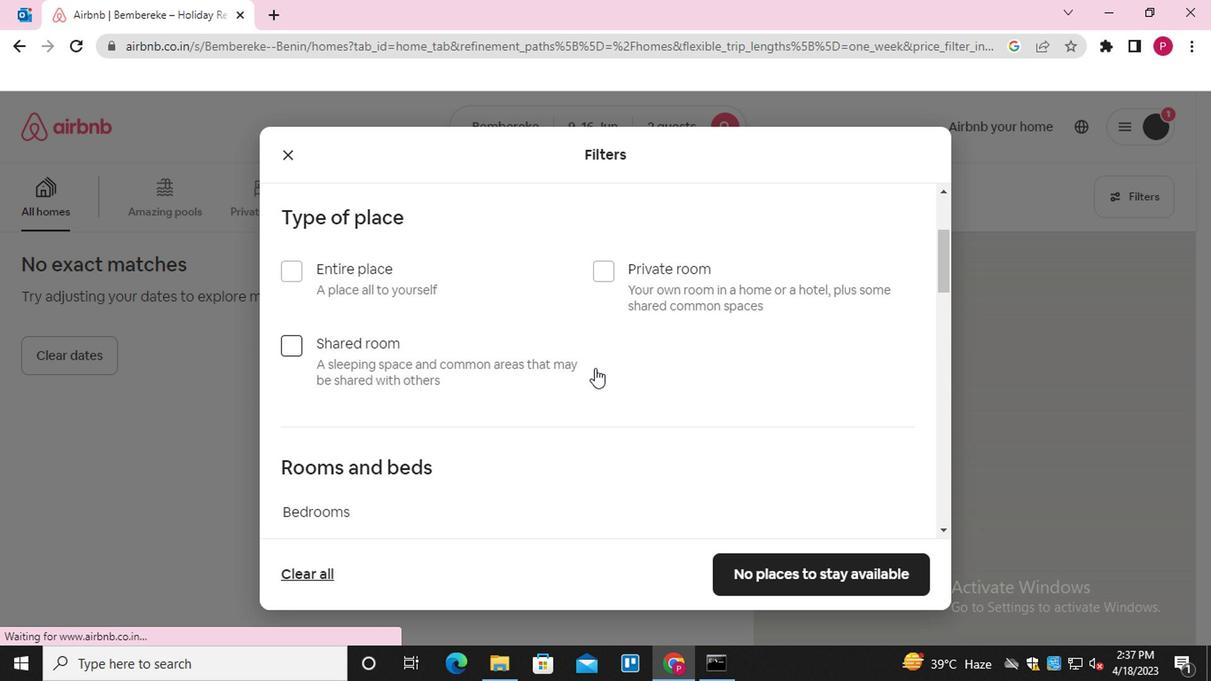 
Action: Mouse scrolled (595, 361) with delta (0, 0)
Screenshot: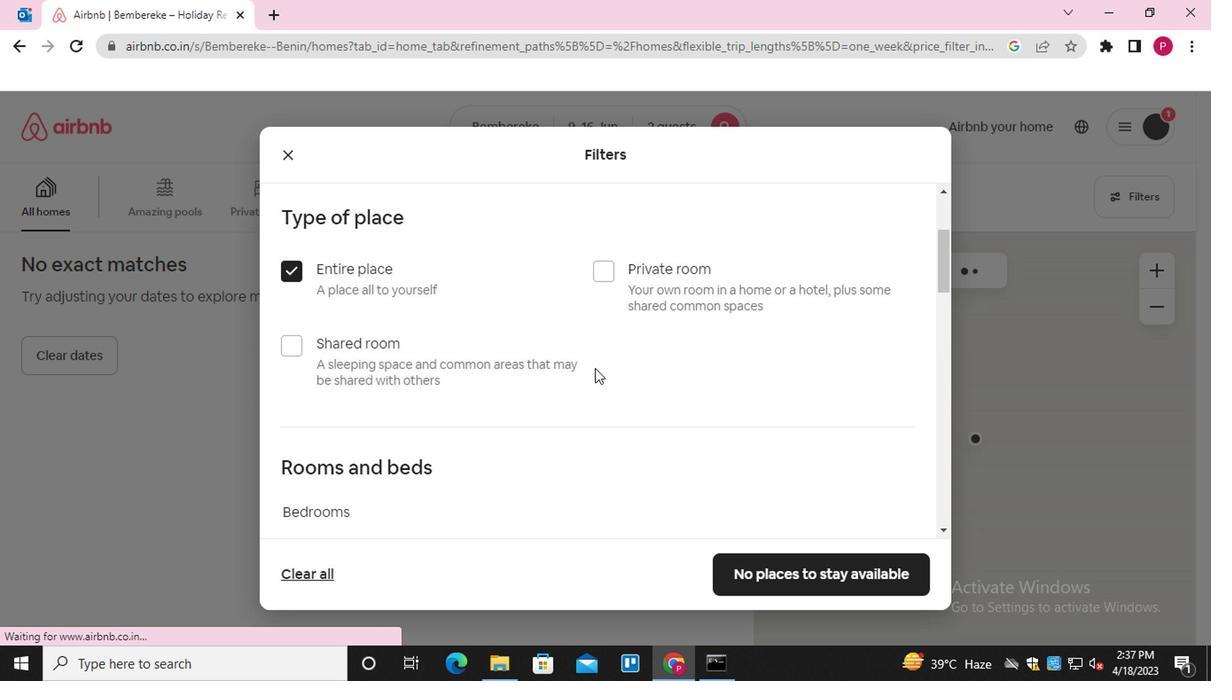 
Action: Mouse moved to (436, 286)
Screenshot: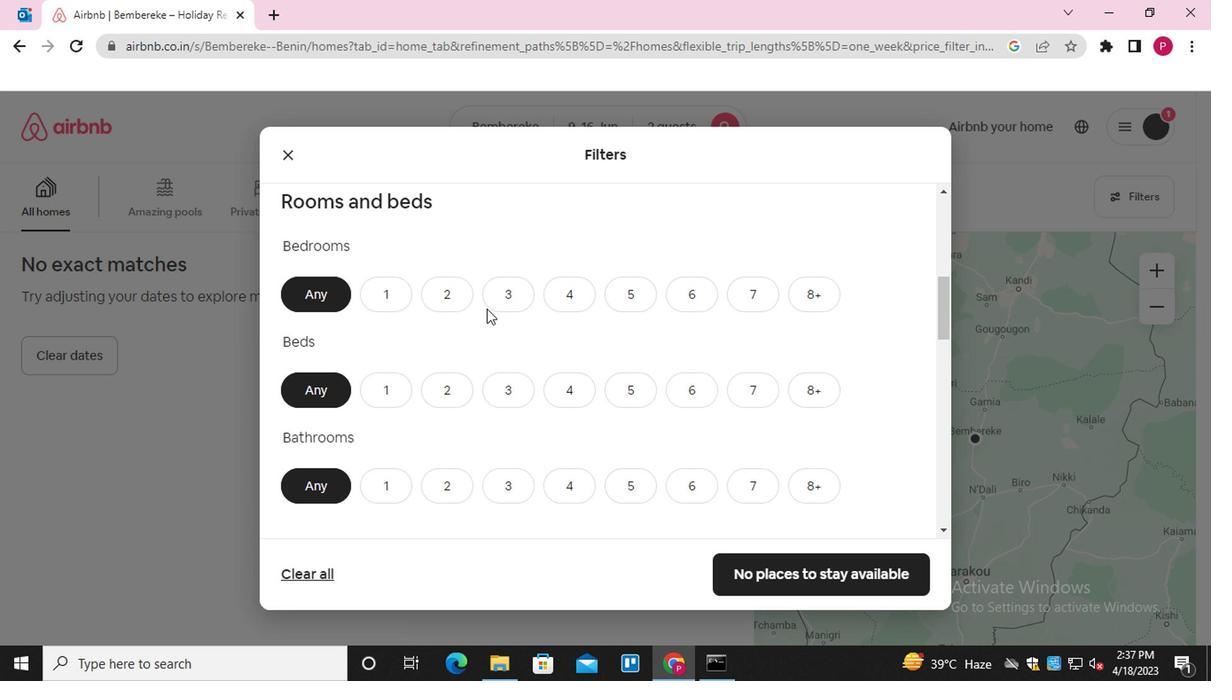 
Action: Mouse pressed left at (436, 286)
Screenshot: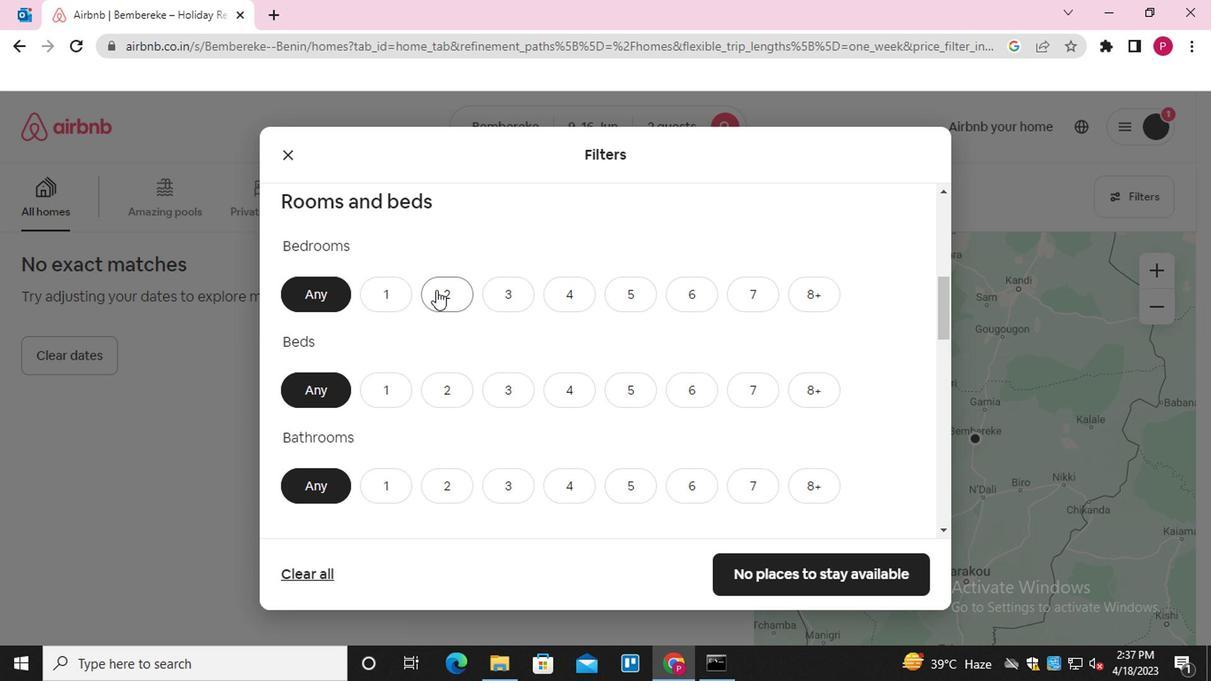 
Action: Mouse moved to (431, 381)
Screenshot: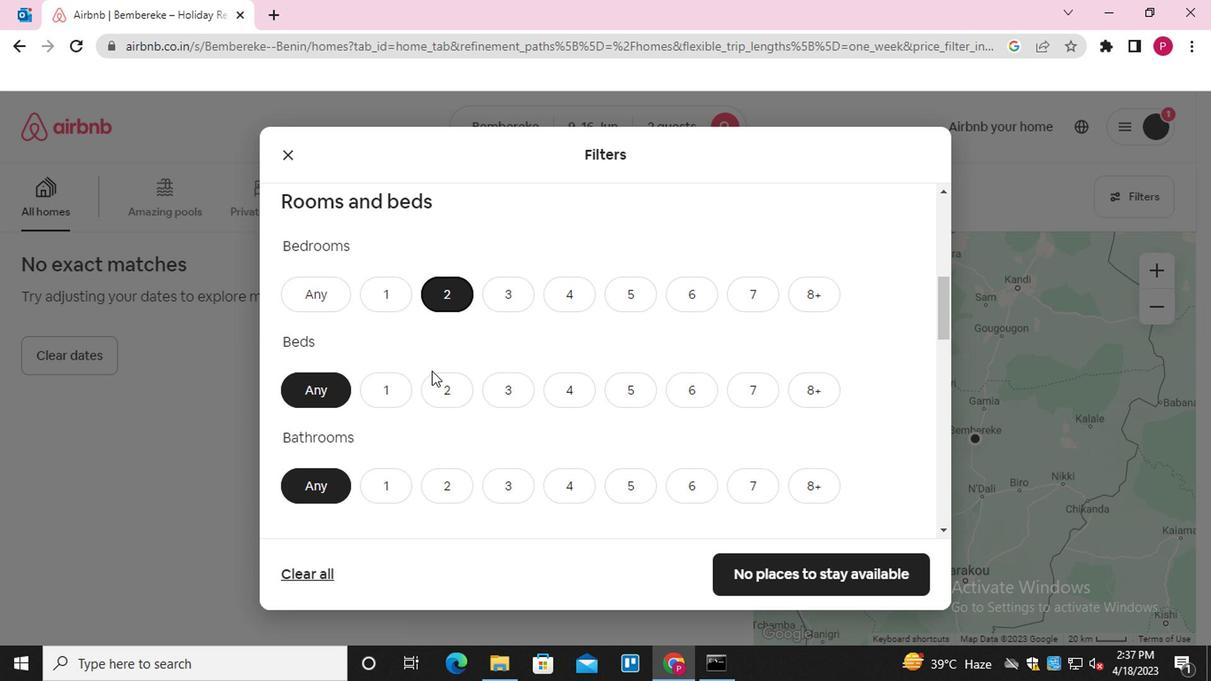 
Action: Mouse pressed left at (431, 381)
Screenshot: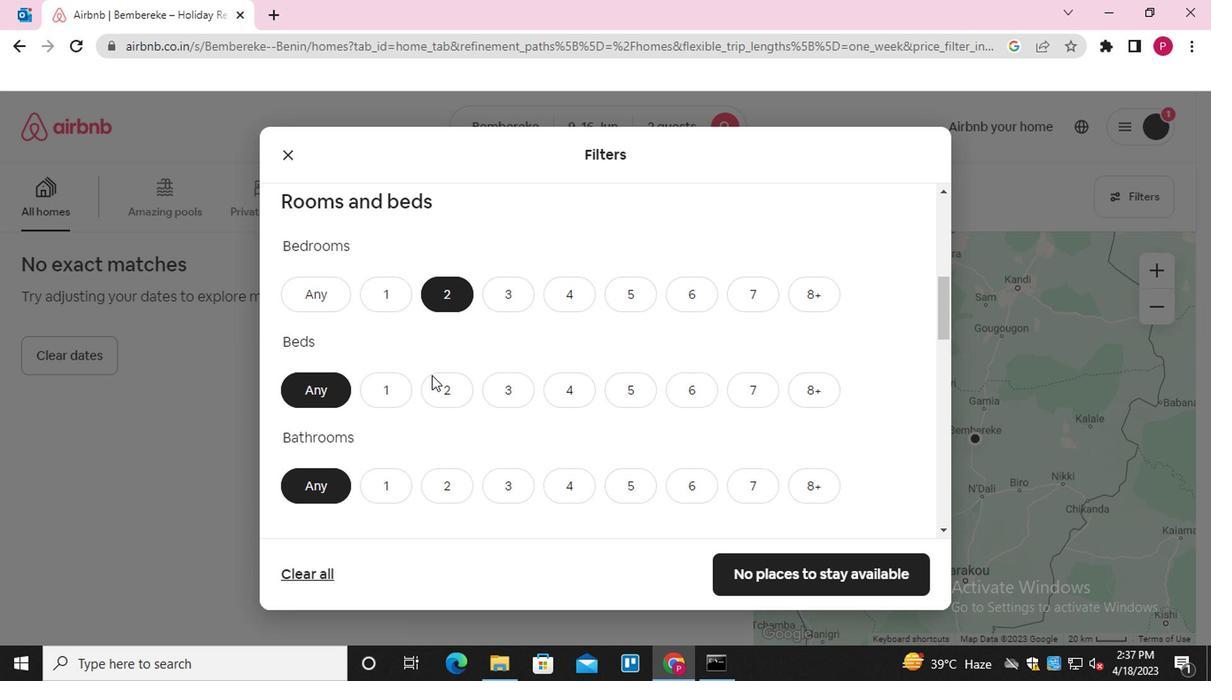 
Action: Mouse moved to (390, 473)
Screenshot: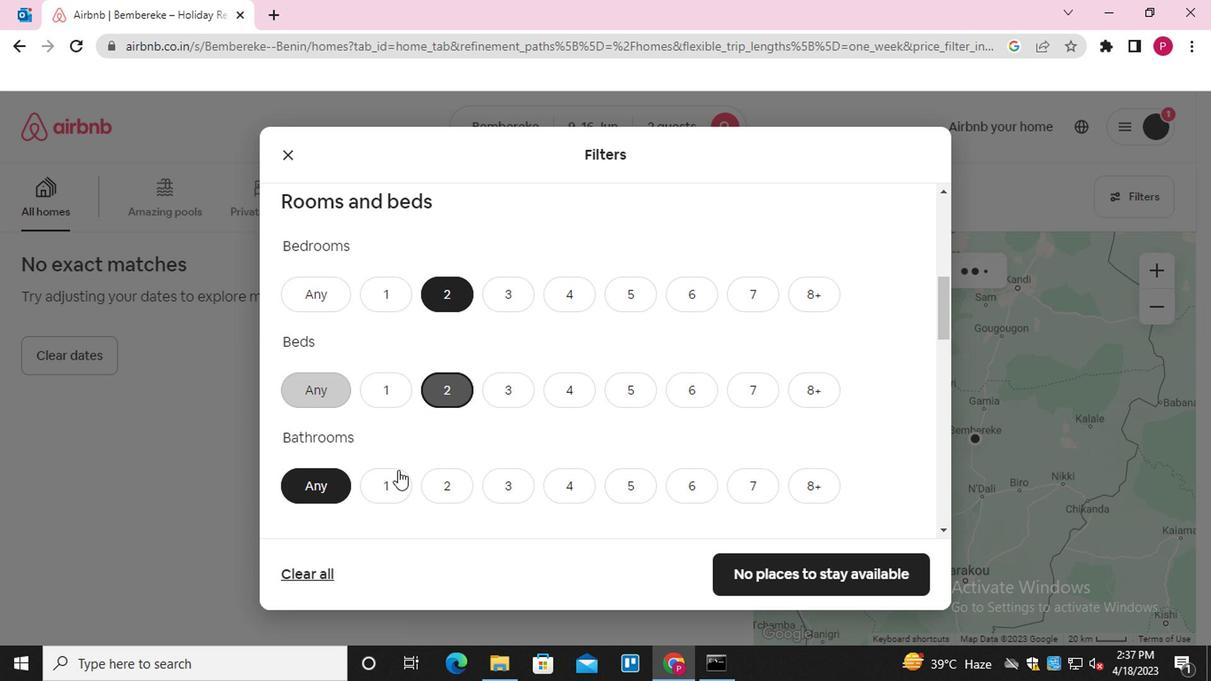 
Action: Mouse pressed left at (390, 473)
Screenshot: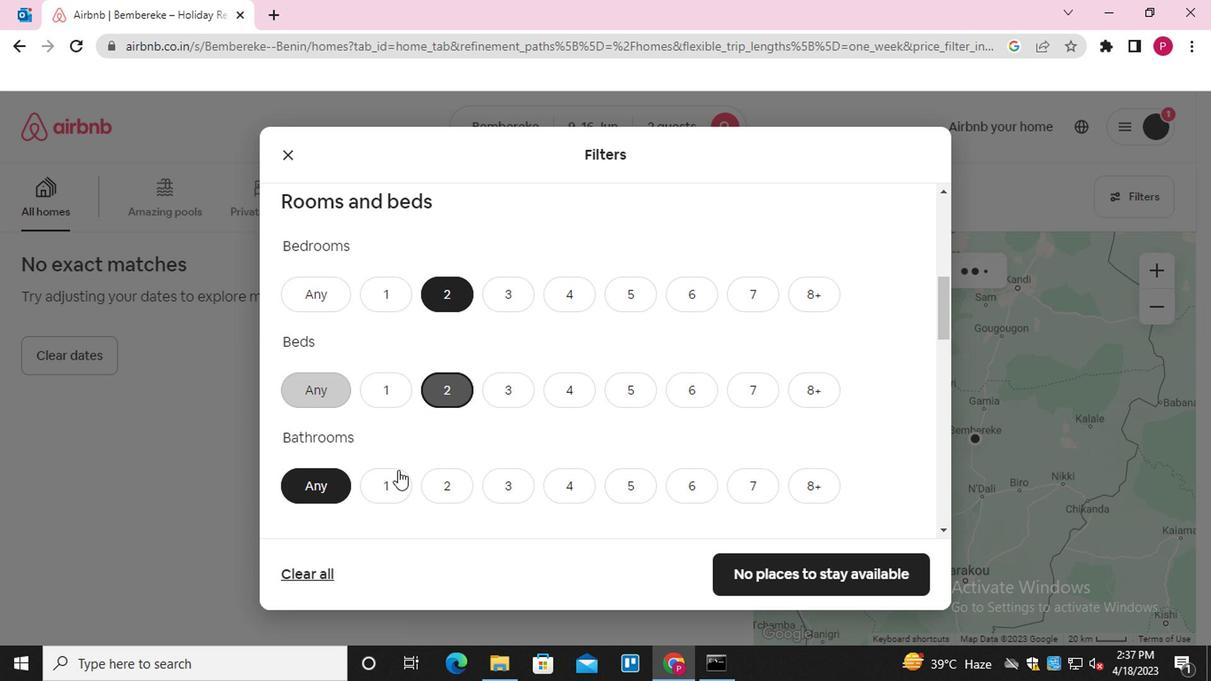 
Action: Mouse moved to (536, 410)
Screenshot: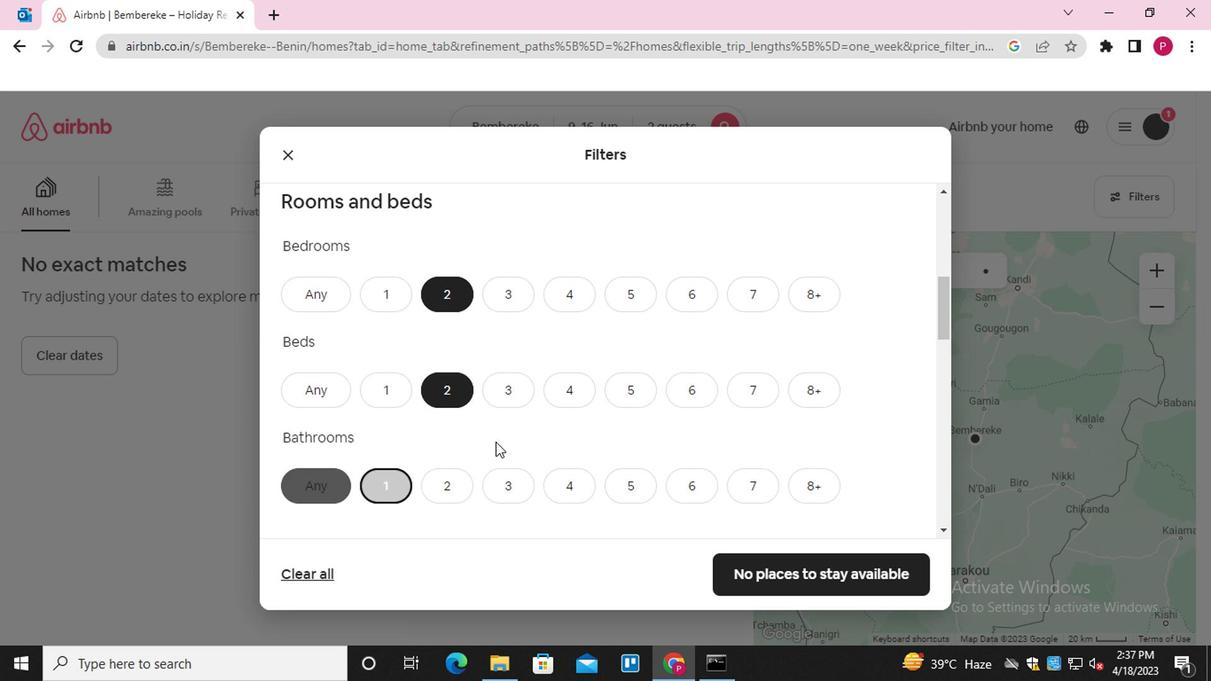 
Action: Mouse scrolled (536, 408) with delta (0, -1)
Screenshot: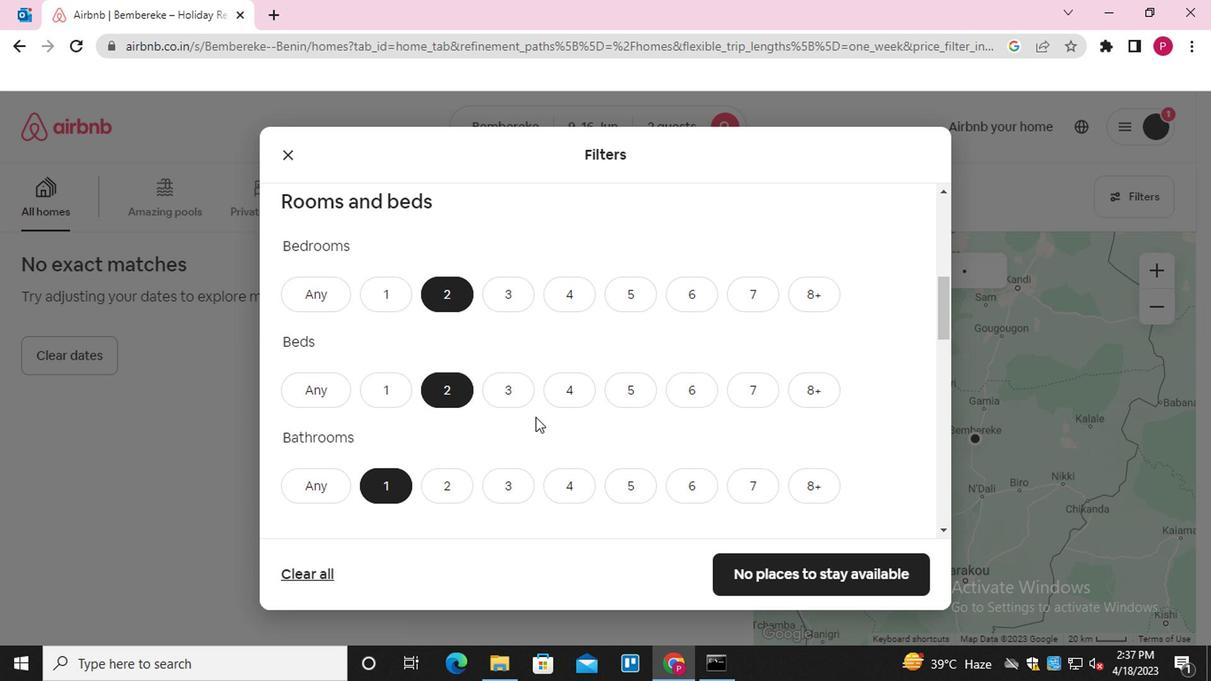 
Action: Mouse scrolled (536, 408) with delta (0, -1)
Screenshot: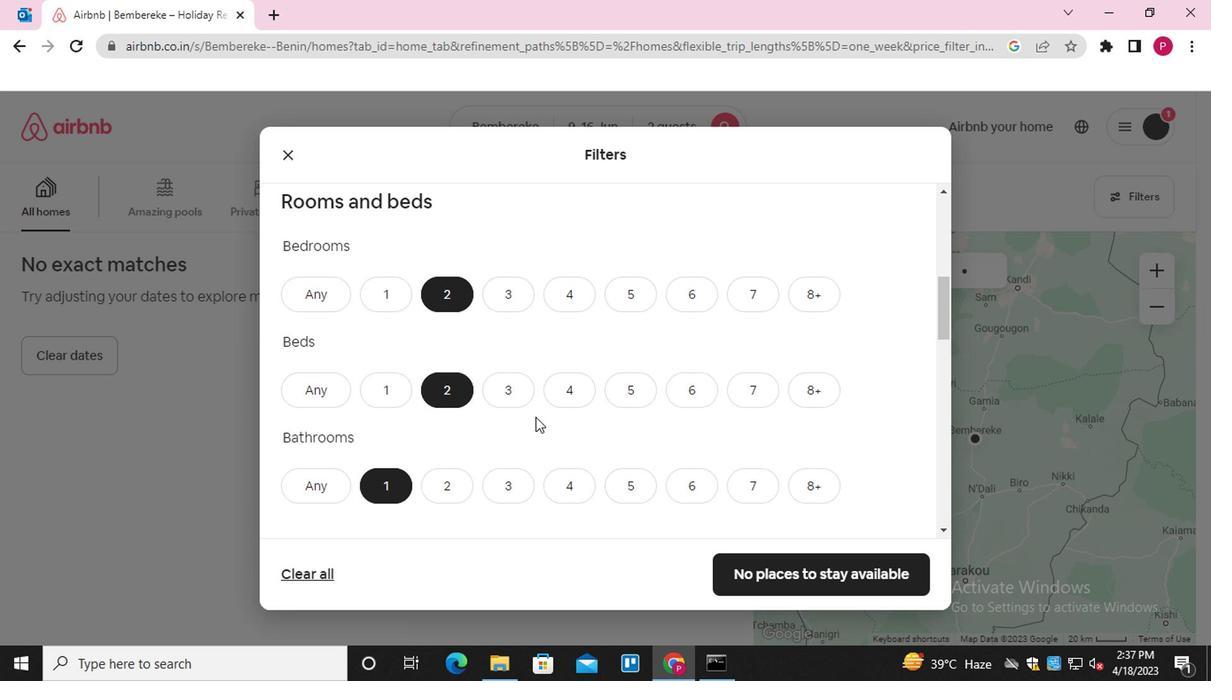 
Action: Mouse scrolled (536, 408) with delta (0, -1)
Screenshot: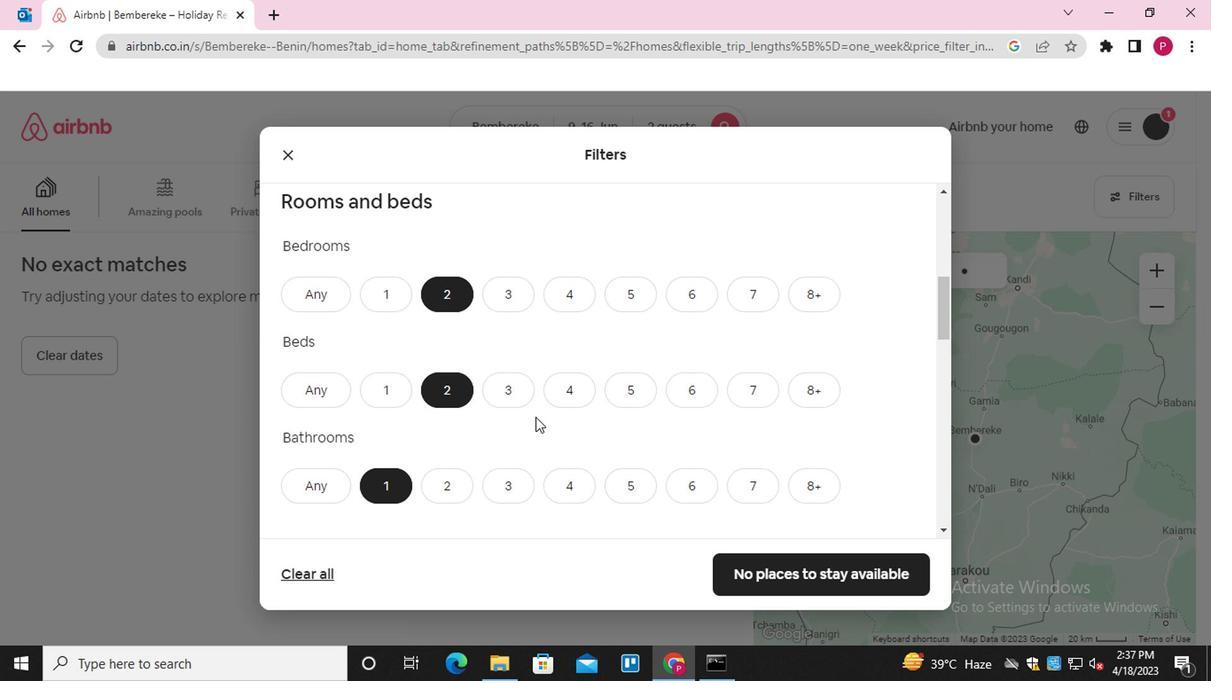 
Action: Mouse scrolled (536, 408) with delta (0, -1)
Screenshot: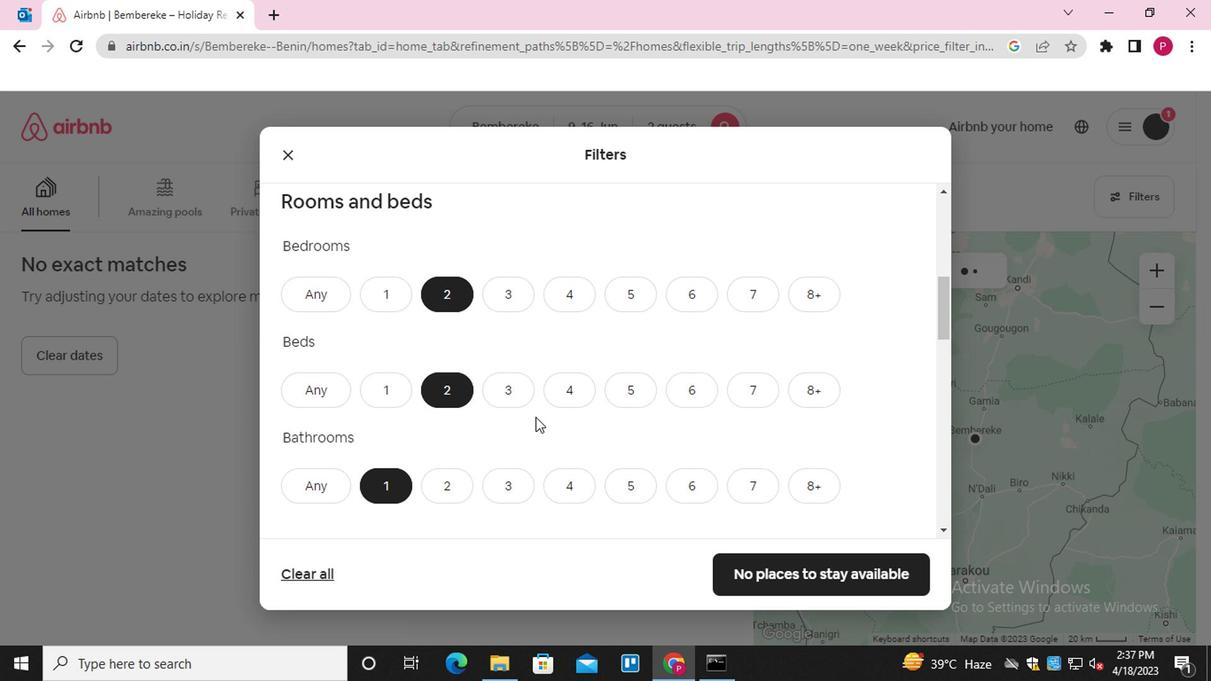 
Action: Mouse scrolled (536, 408) with delta (0, -1)
Screenshot: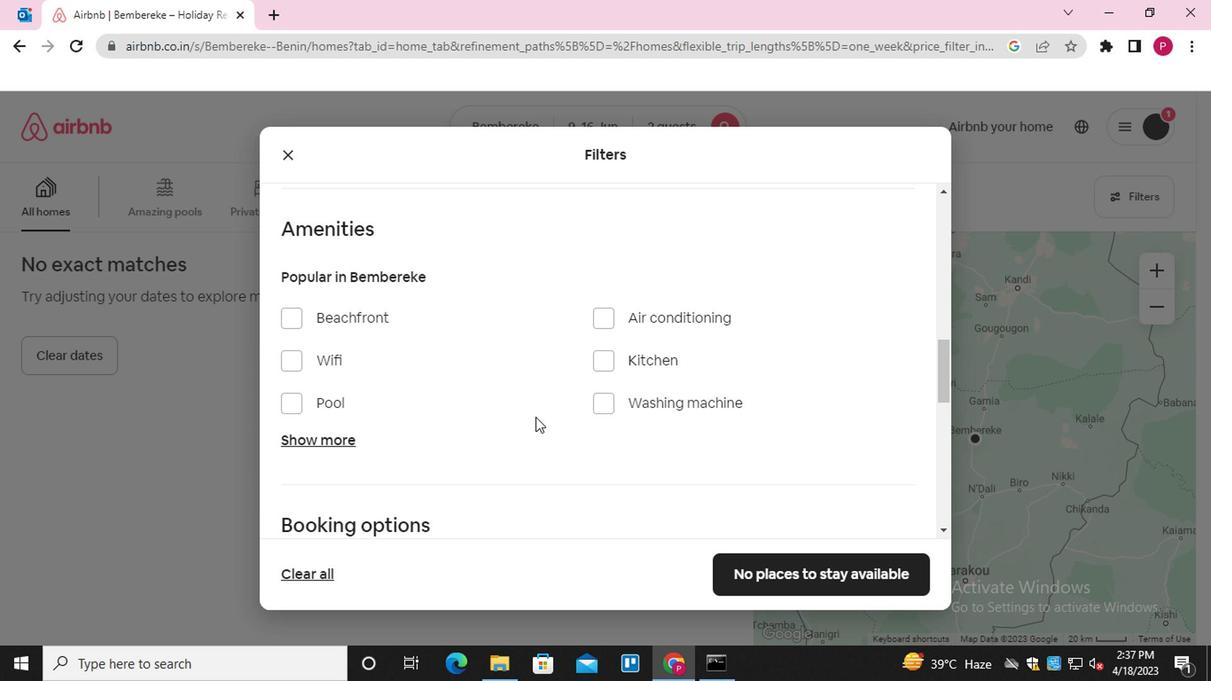 
Action: Mouse scrolled (536, 408) with delta (0, -1)
Screenshot: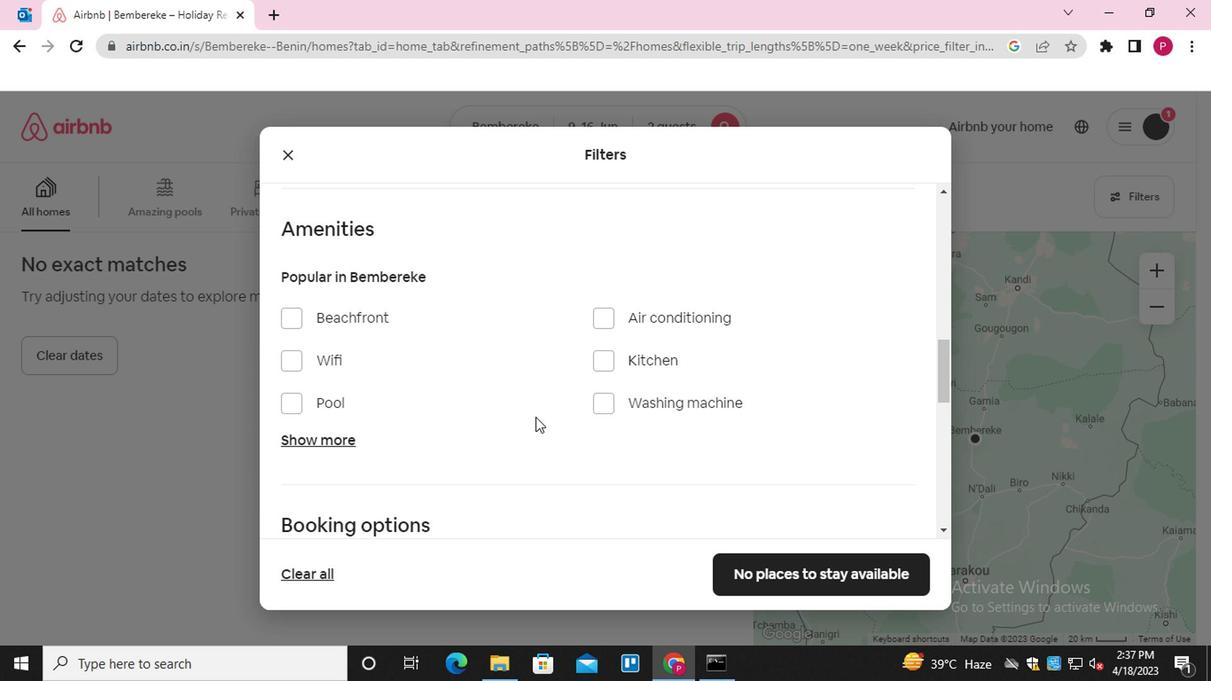 
Action: Mouse scrolled (536, 408) with delta (0, -1)
Screenshot: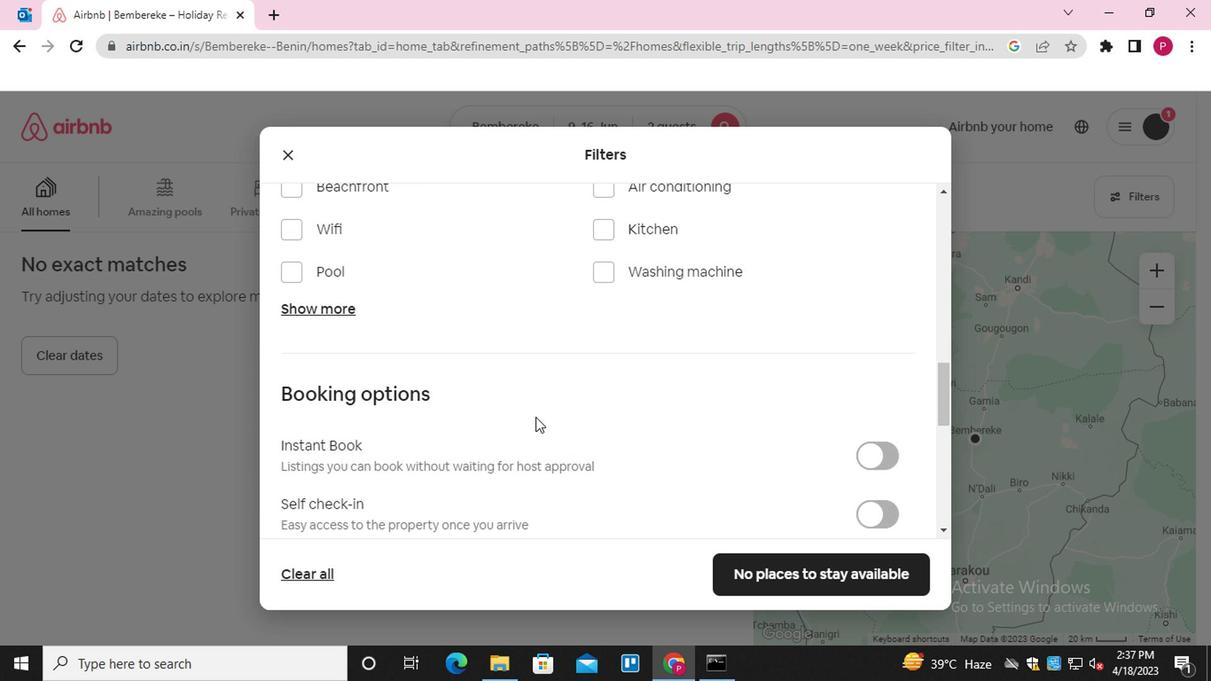 
Action: Mouse moved to (886, 373)
Screenshot: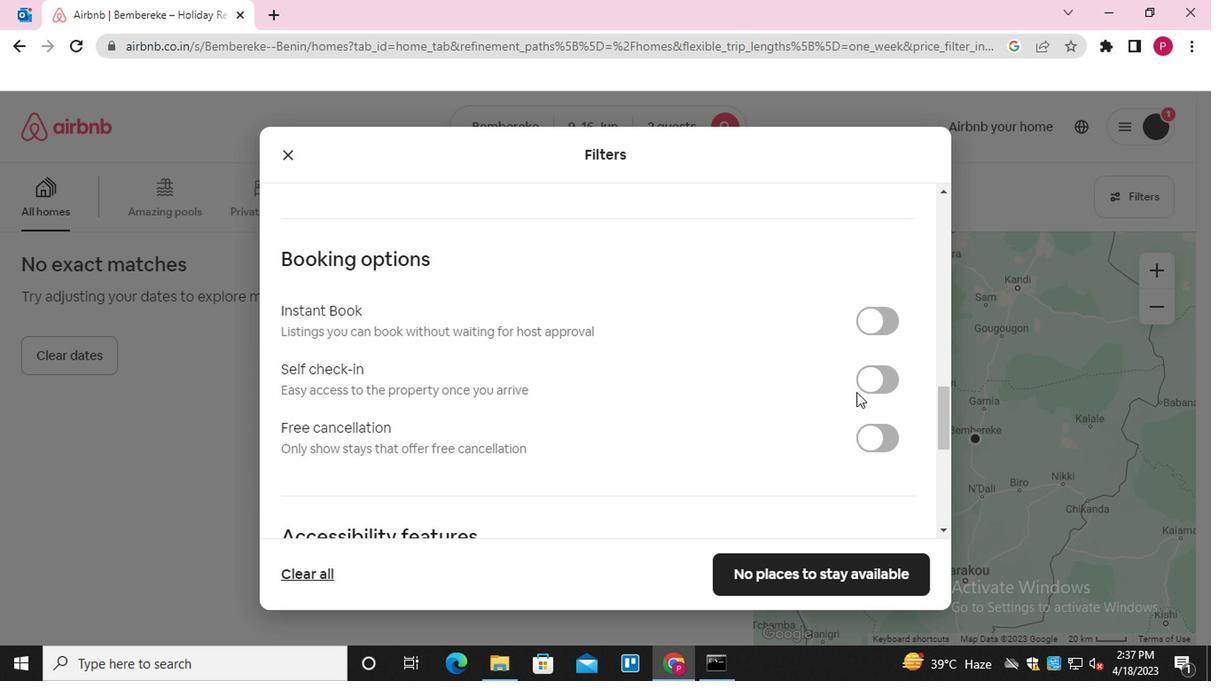 
Action: Mouse pressed left at (886, 373)
Screenshot: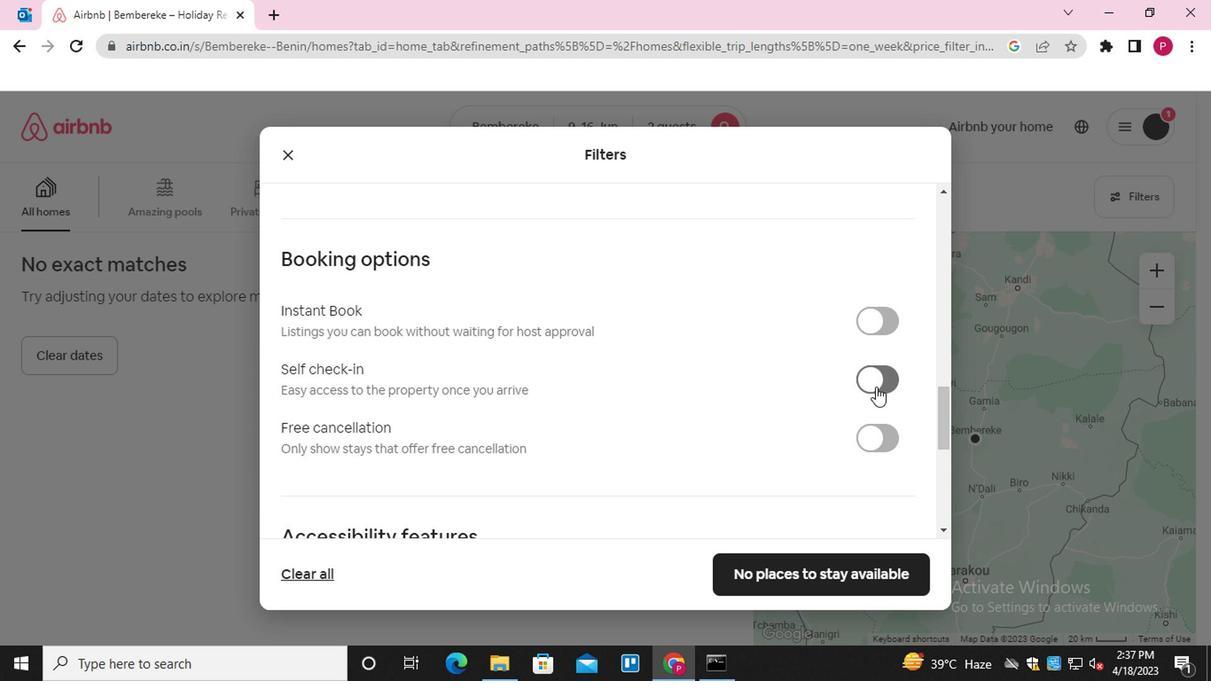 
Action: Mouse moved to (643, 422)
Screenshot: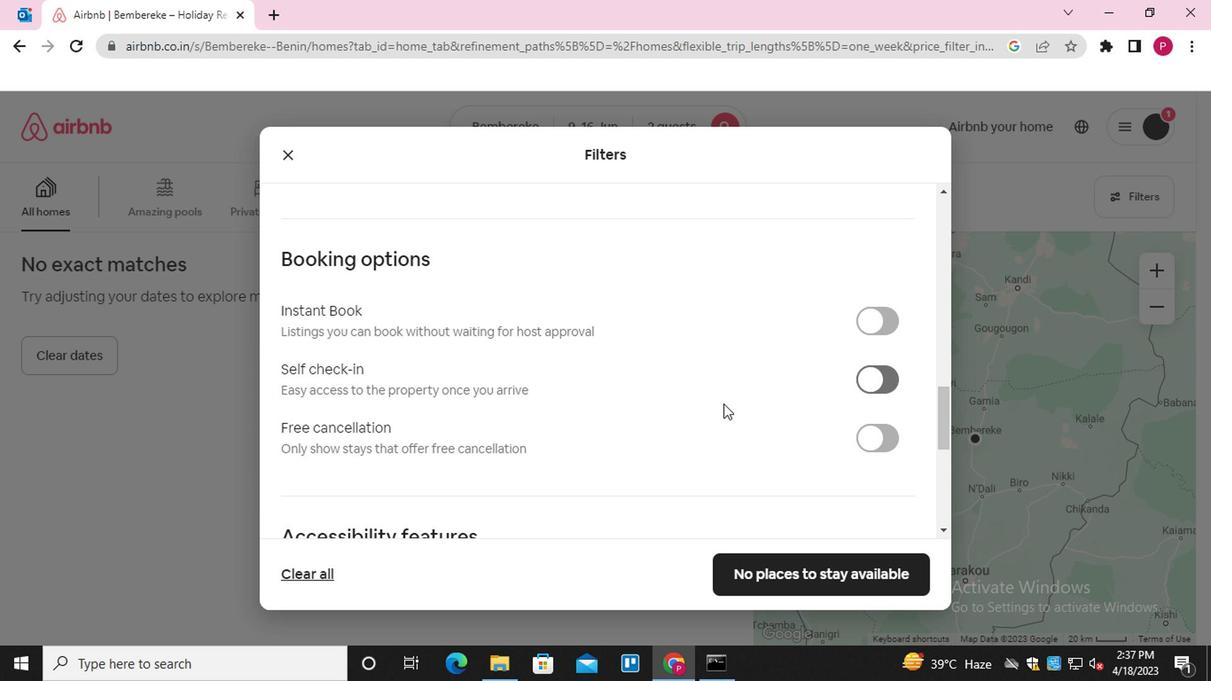 
Action: Mouse scrolled (643, 420) with delta (0, -1)
Screenshot: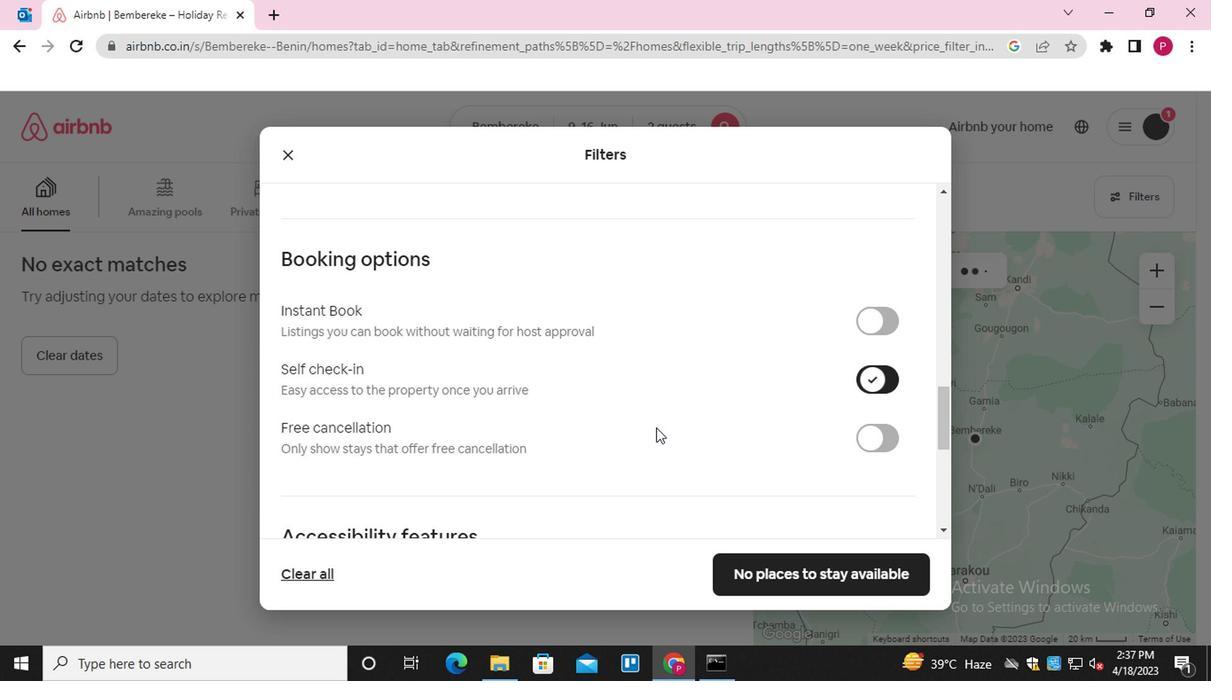 
Action: Mouse moved to (642, 427)
Screenshot: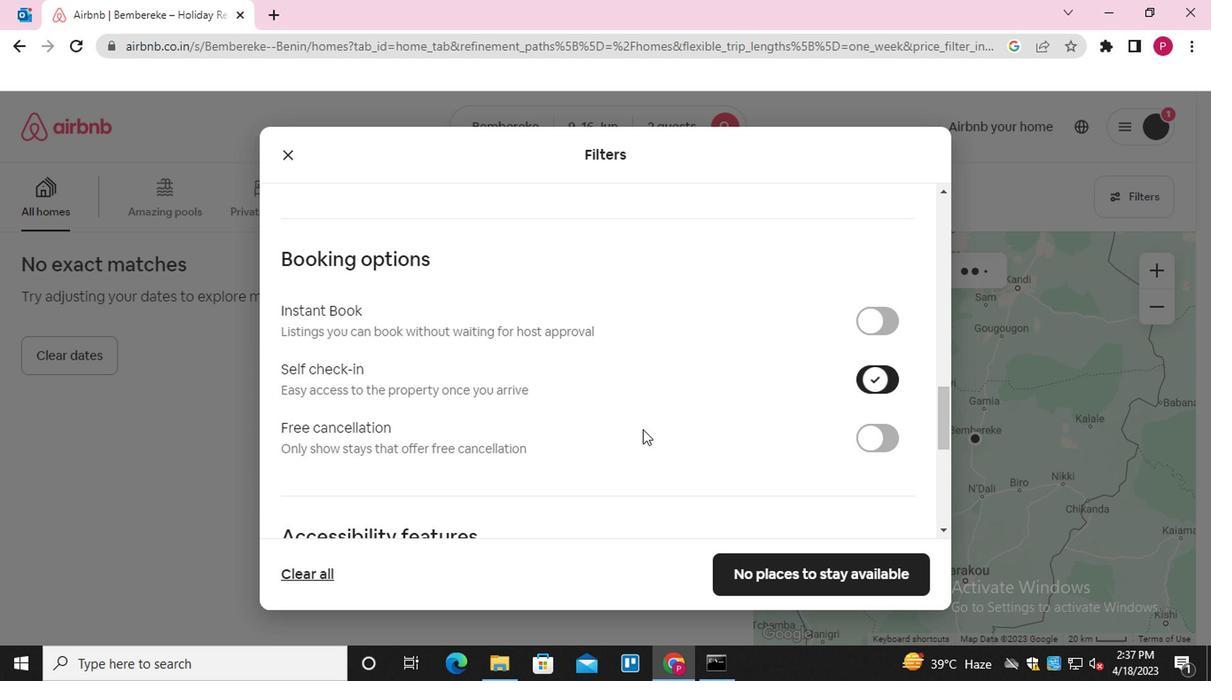 
Action: Mouse scrolled (642, 426) with delta (0, 0)
Screenshot: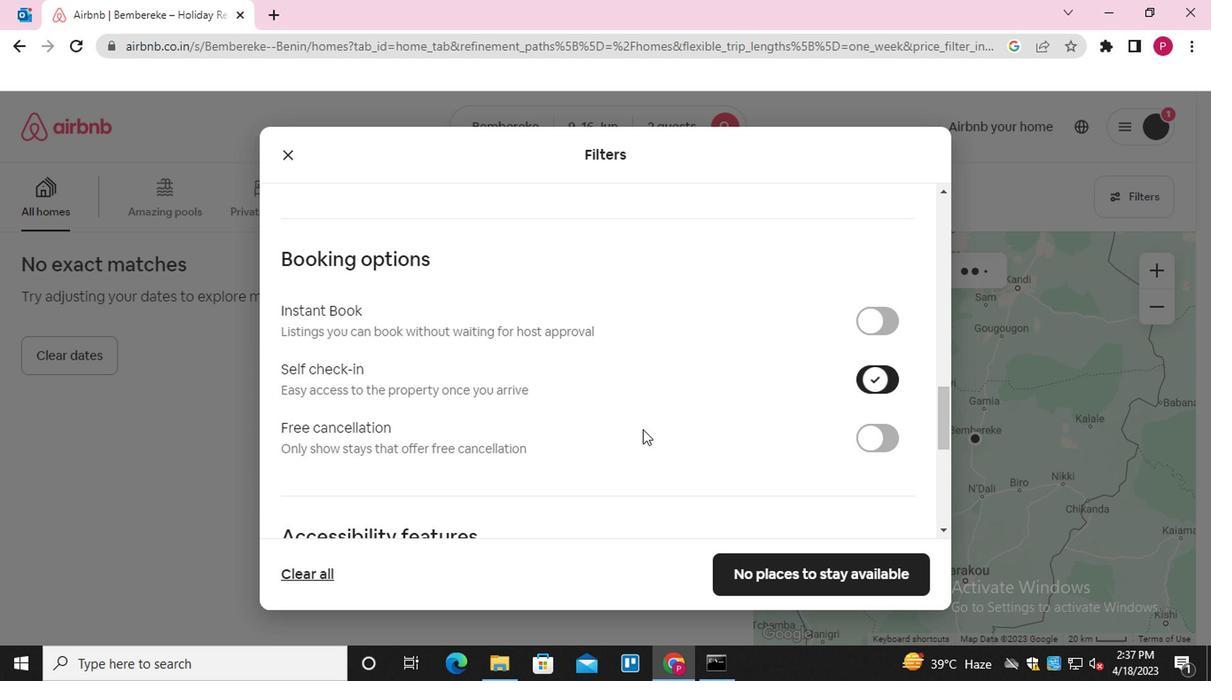
Action: Mouse moved to (641, 429)
Screenshot: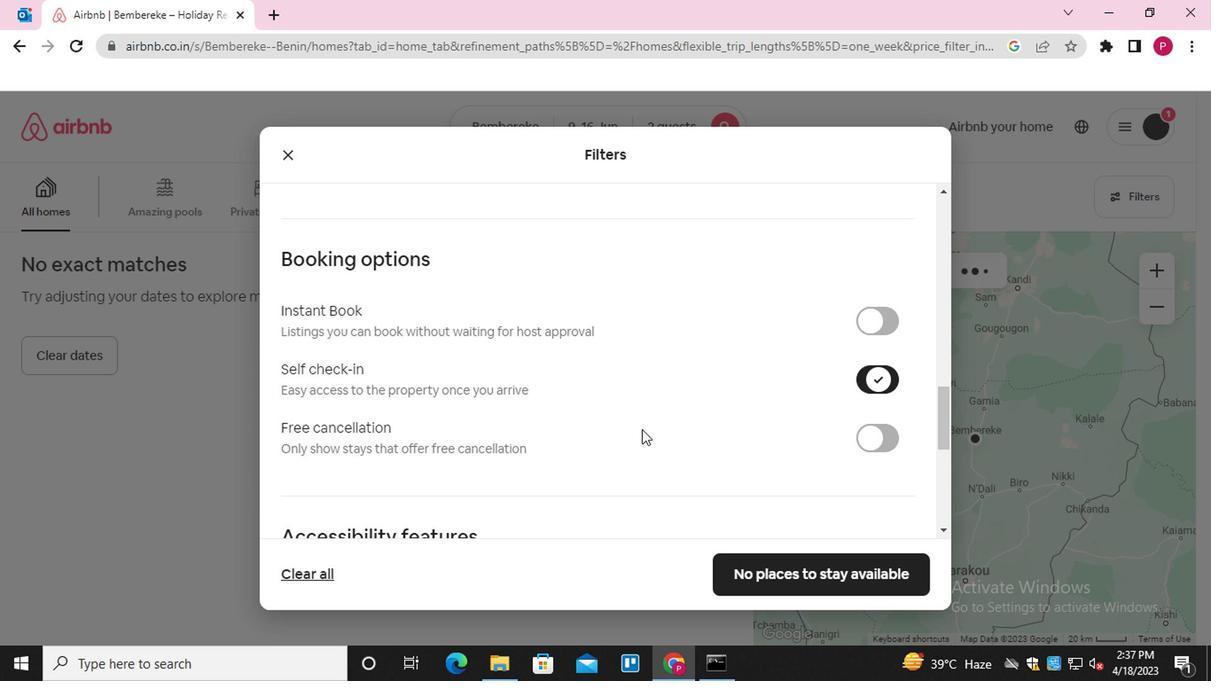 
Action: Mouse scrolled (641, 427) with delta (0, -1)
Screenshot: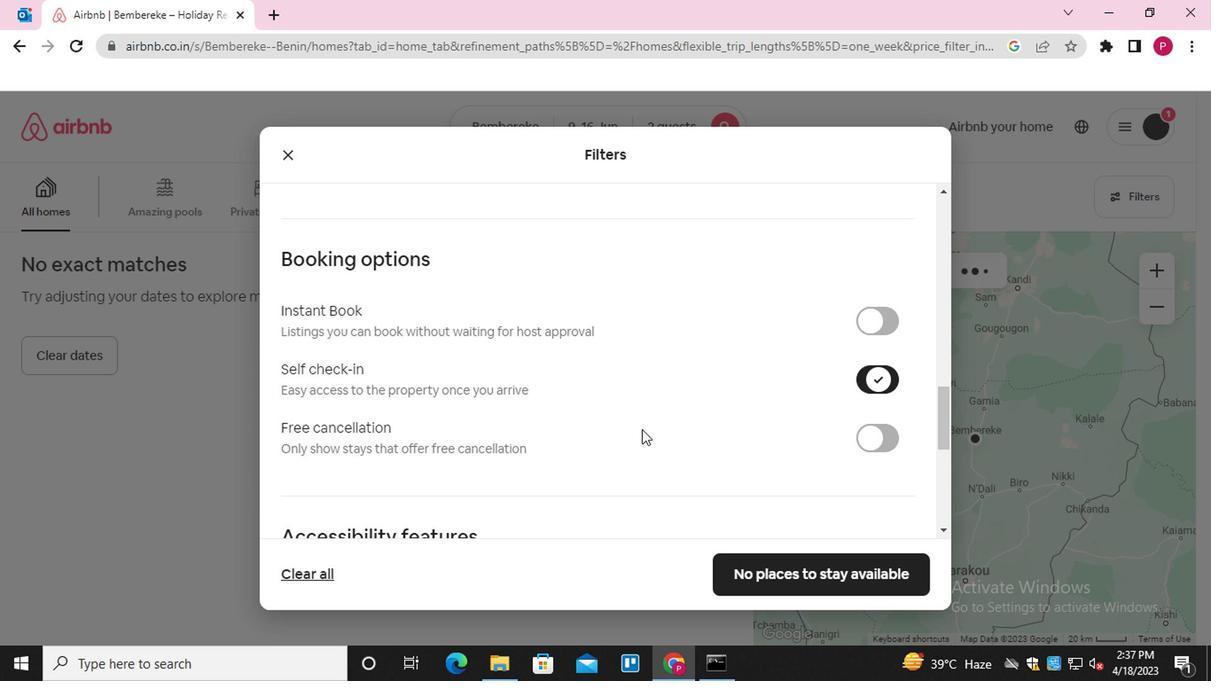
Action: Mouse moved to (640, 429)
Screenshot: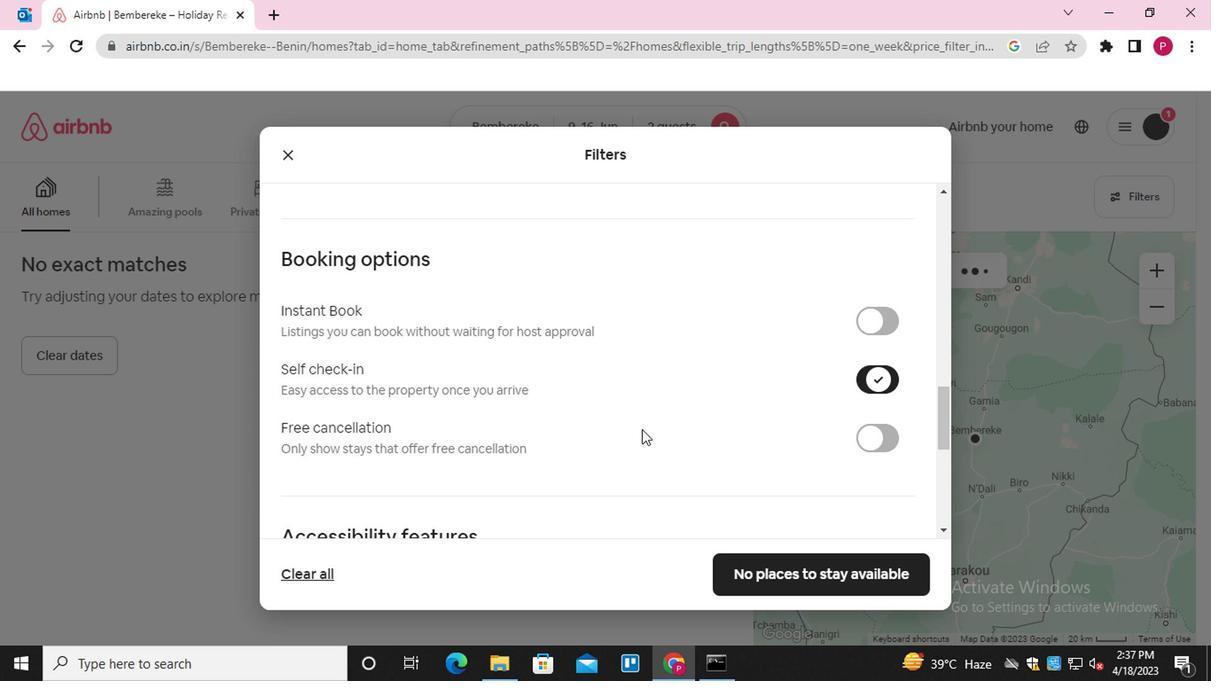 
Action: Mouse scrolled (640, 427) with delta (0, -1)
Screenshot: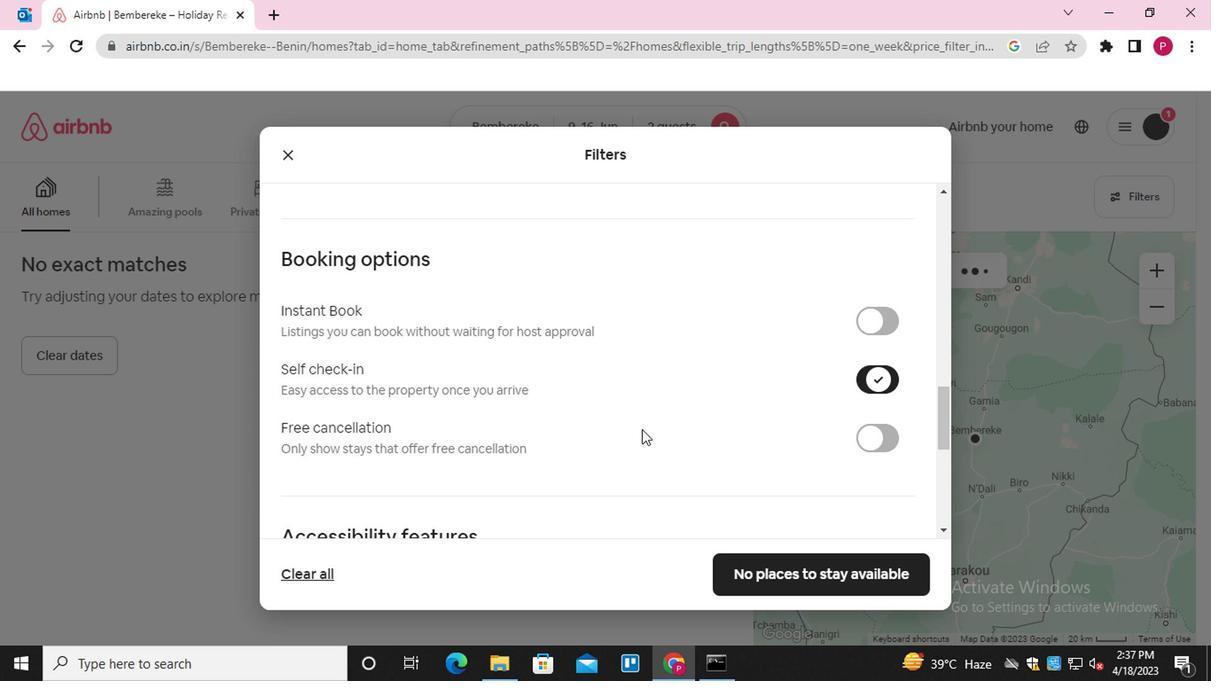 
Action: Mouse scrolled (640, 427) with delta (0, -1)
Screenshot: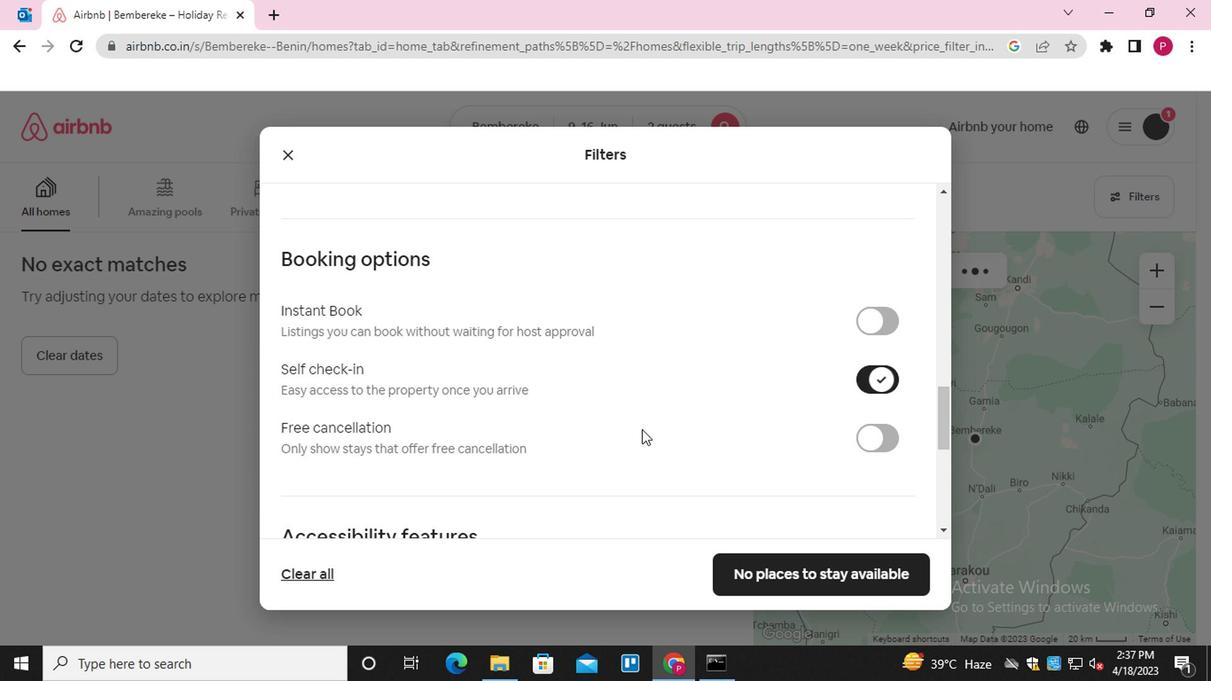 
Action: Mouse moved to (638, 429)
Screenshot: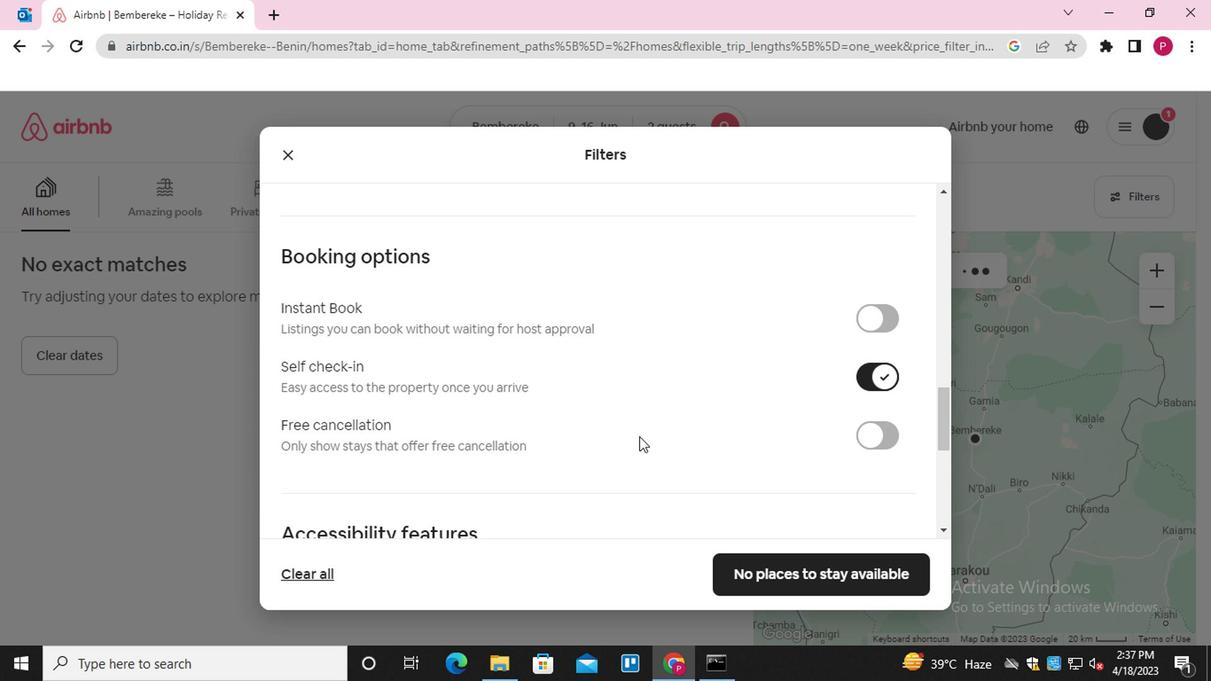 
Action: Mouse scrolled (638, 429) with delta (0, 0)
Screenshot: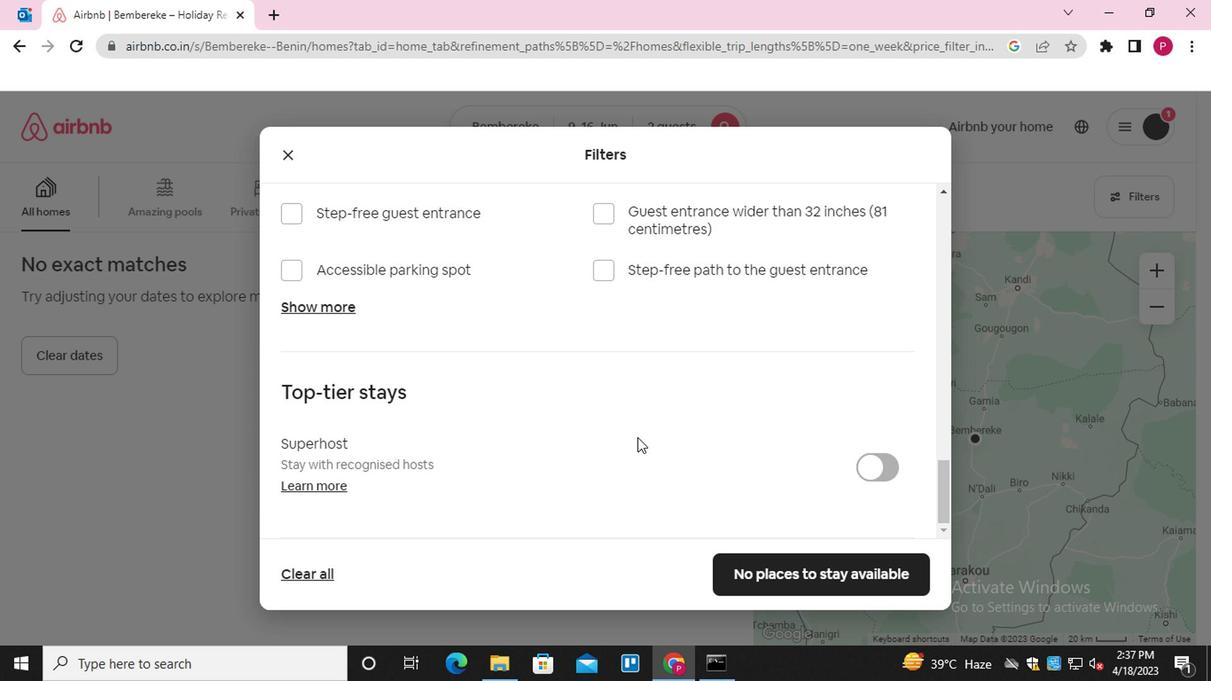 
Action: Mouse scrolled (638, 429) with delta (0, 0)
Screenshot: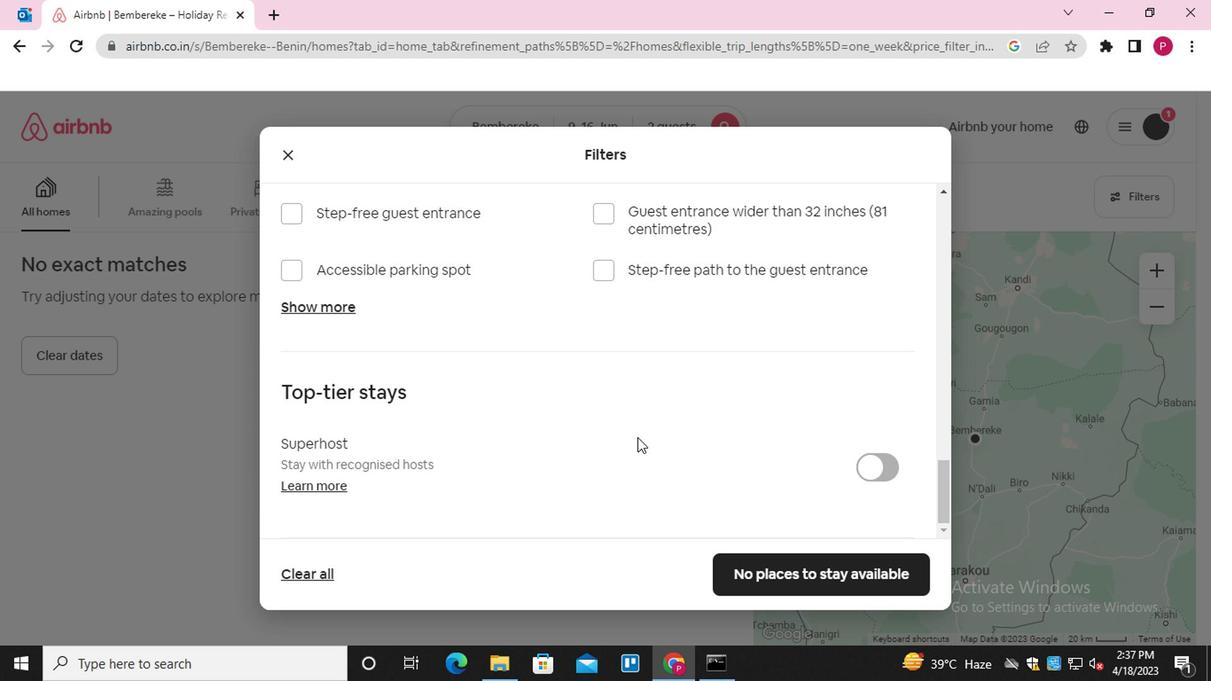 
Action: Mouse scrolled (638, 429) with delta (0, 0)
Screenshot: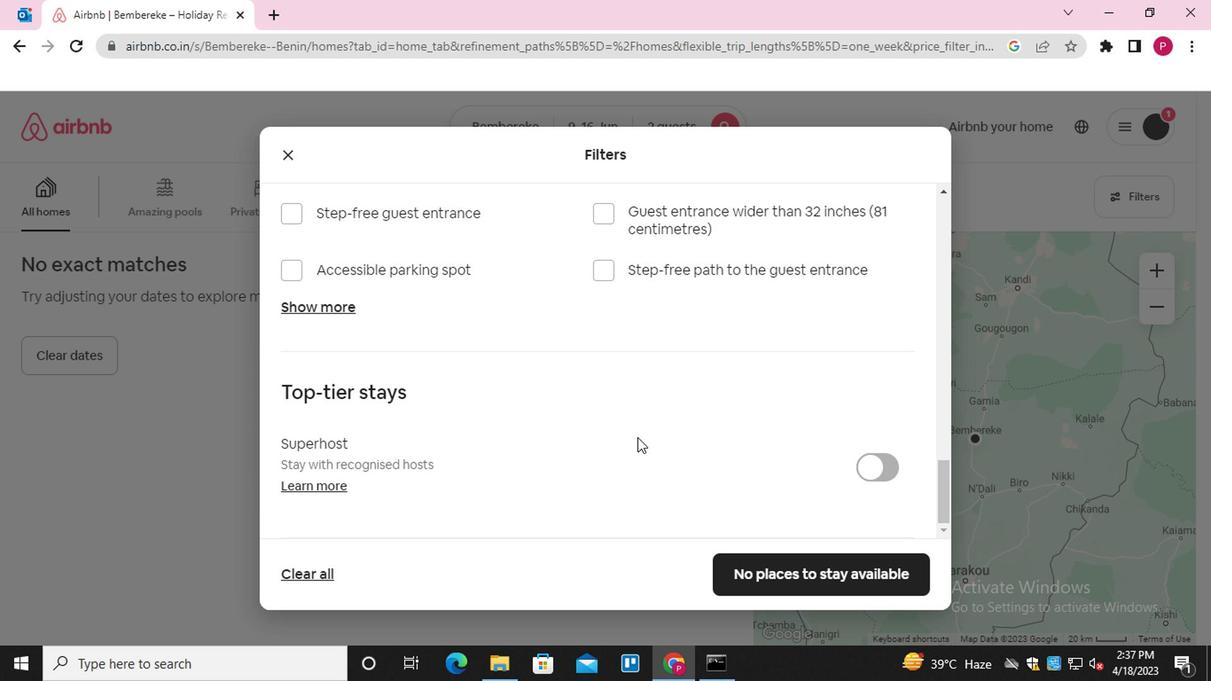 
Action: Mouse scrolled (638, 429) with delta (0, 0)
Screenshot: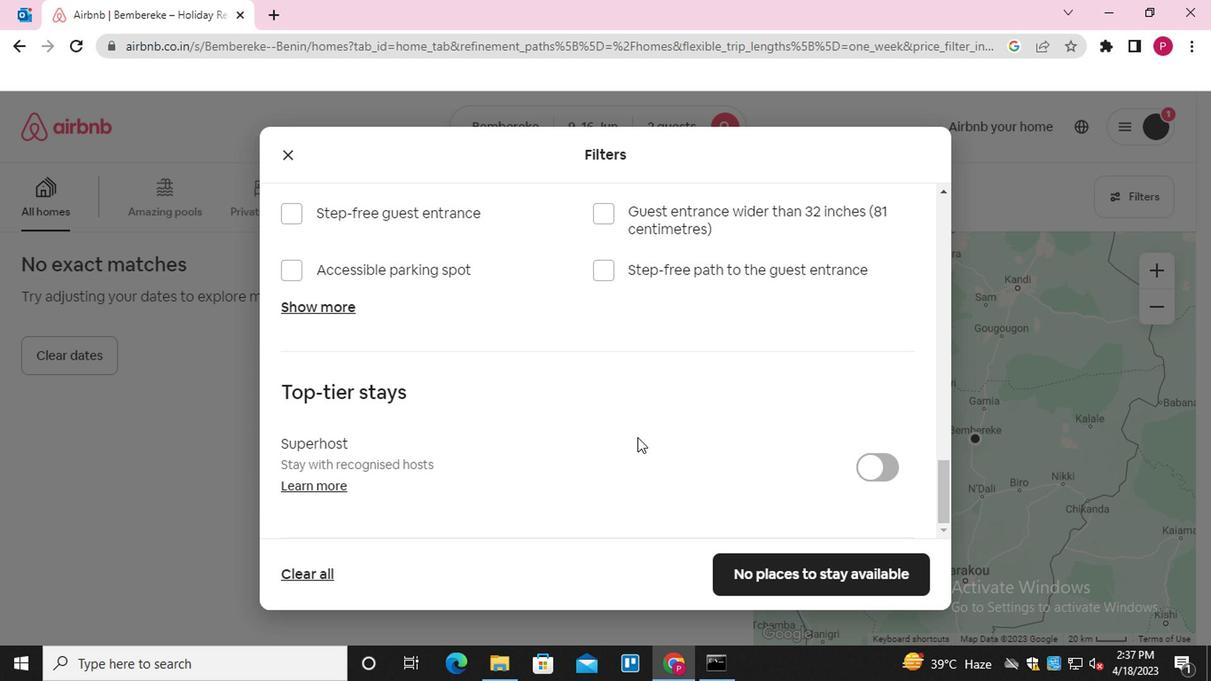 
Action: Mouse scrolled (638, 429) with delta (0, 0)
Screenshot: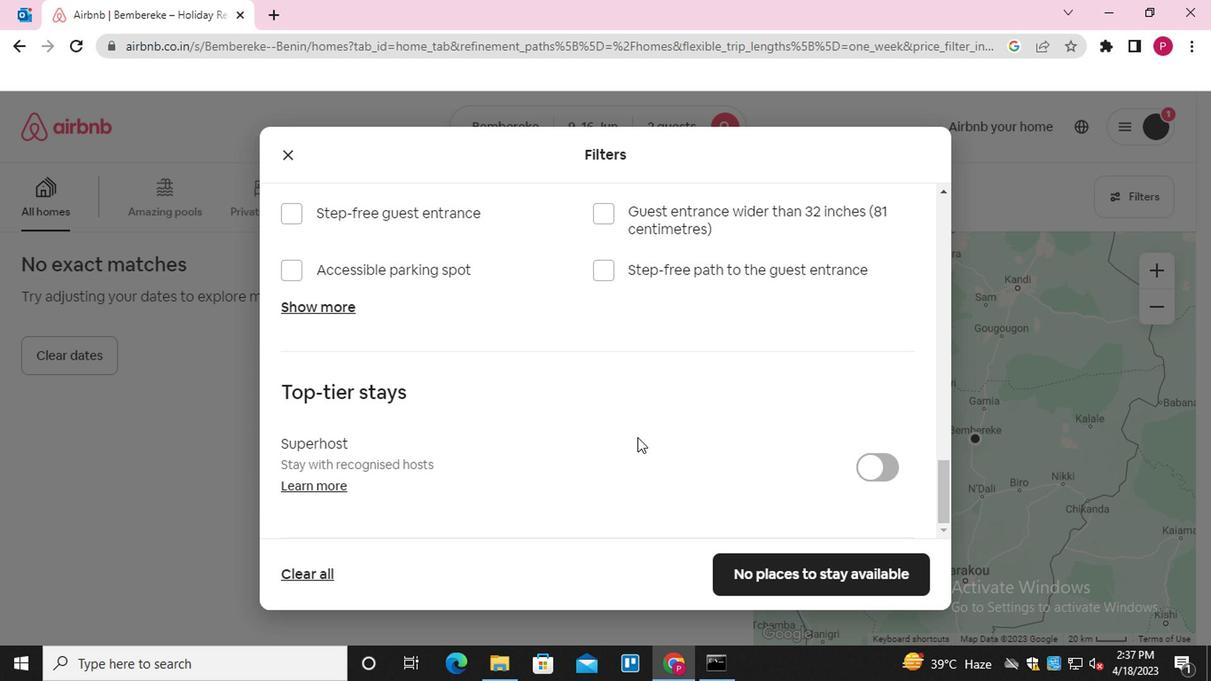 
Action: Mouse moved to (834, 566)
Screenshot: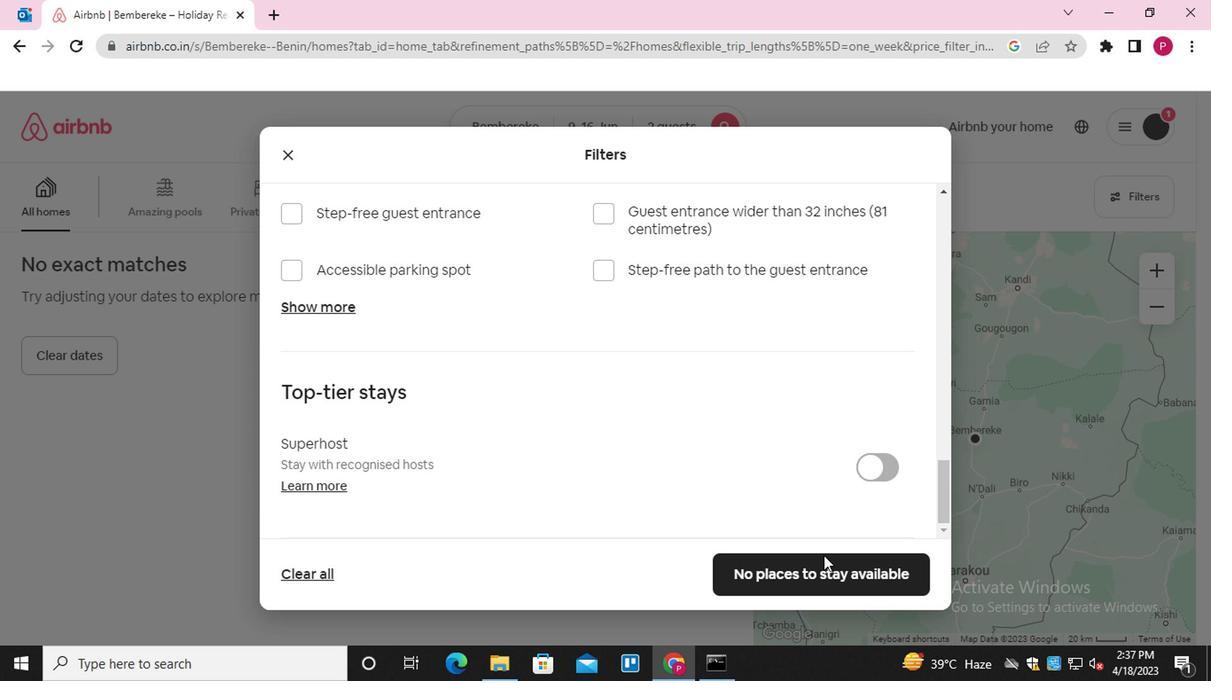 
Action: Mouse pressed left at (834, 566)
Screenshot: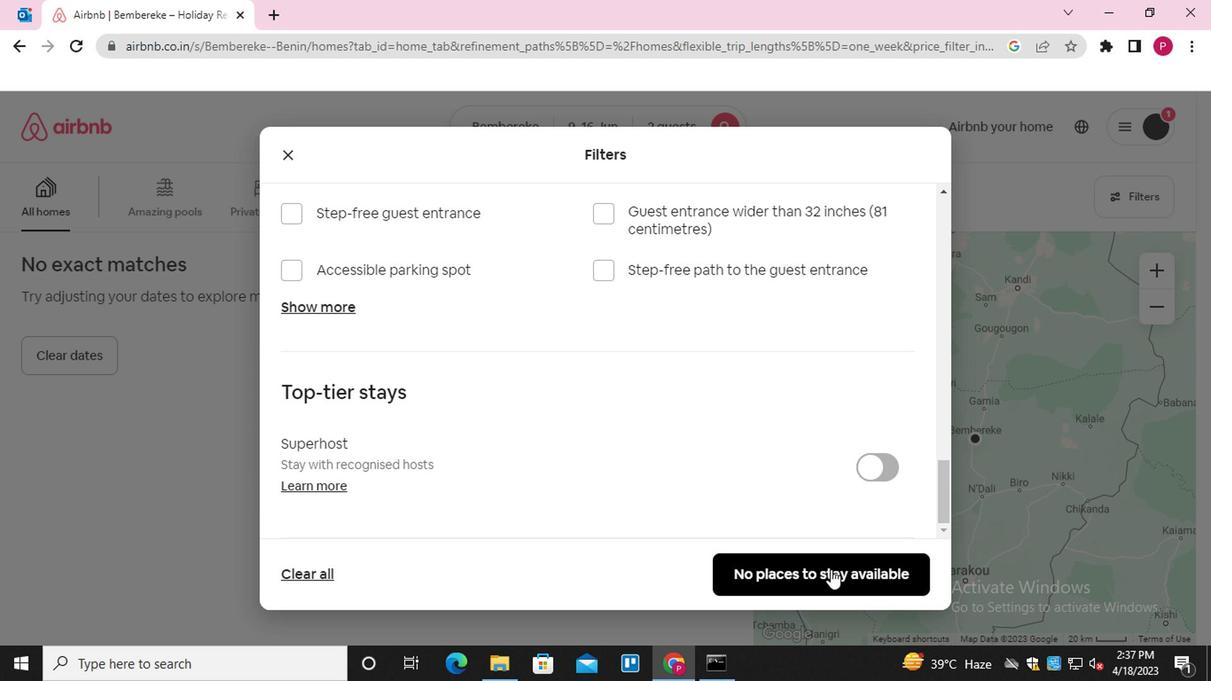 
Action: Mouse moved to (494, 464)
Screenshot: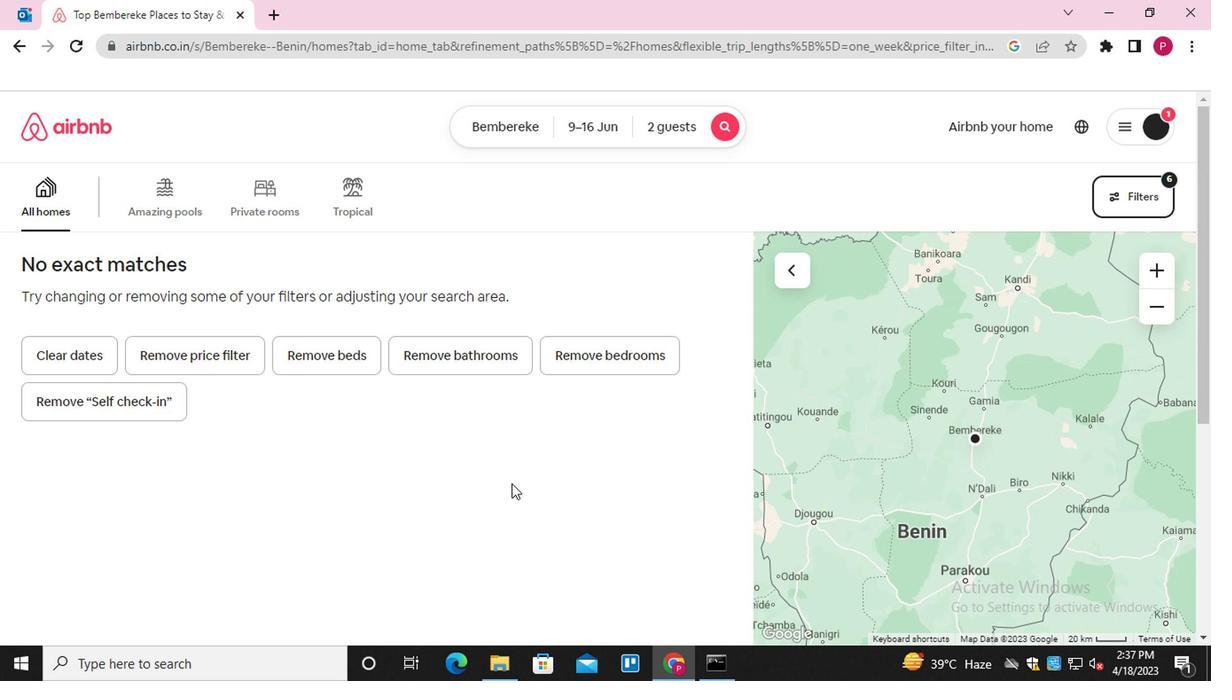 
